 Task: For heading Use Arial with pink colour & bold.  font size for heading22,  'Change the font style of data to'Arial and font size to 14,  Change the alignment of both headline & data to Align right In the sheet  DashboardFinAnalyticsbook
Action: Mouse moved to (73, 156)
Screenshot: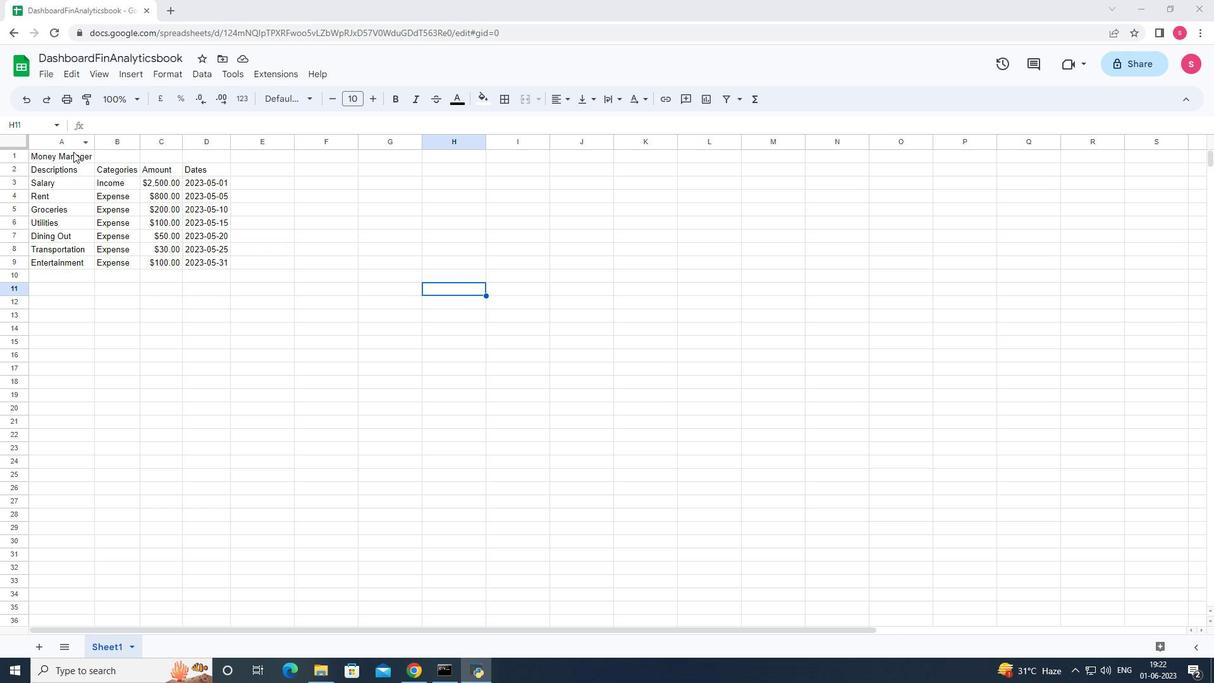 
Action: Mouse pressed left at (73, 156)
Screenshot: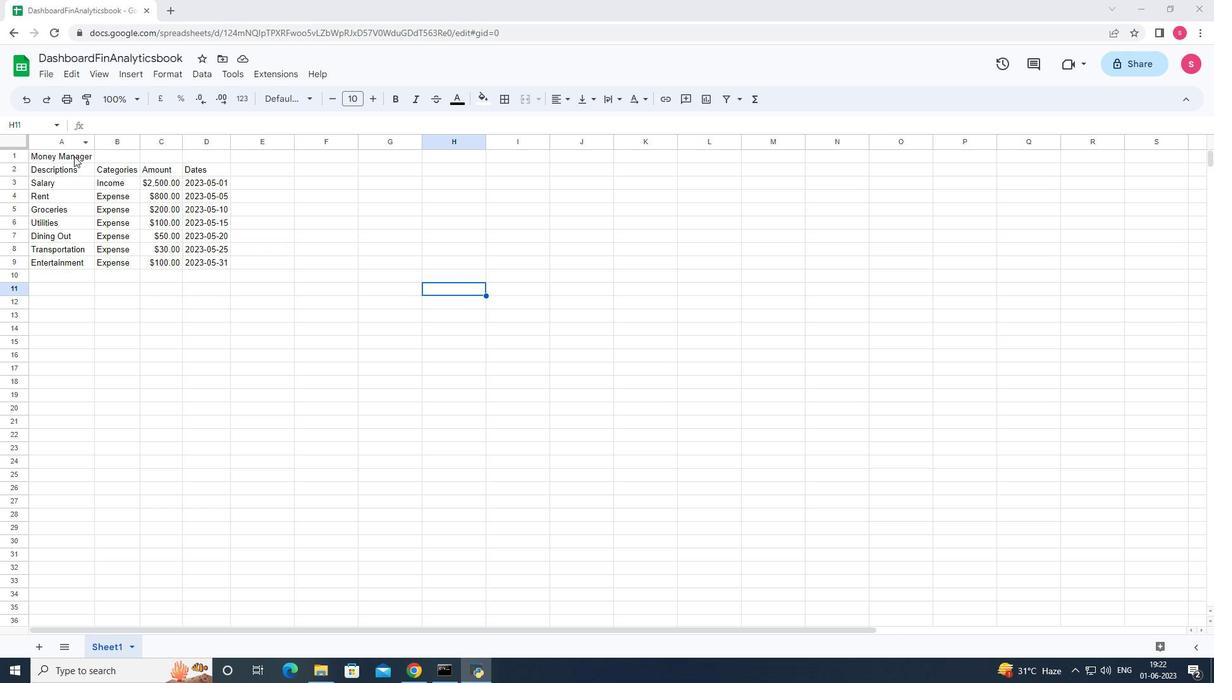 
Action: Mouse moved to (295, 96)
Screenshot: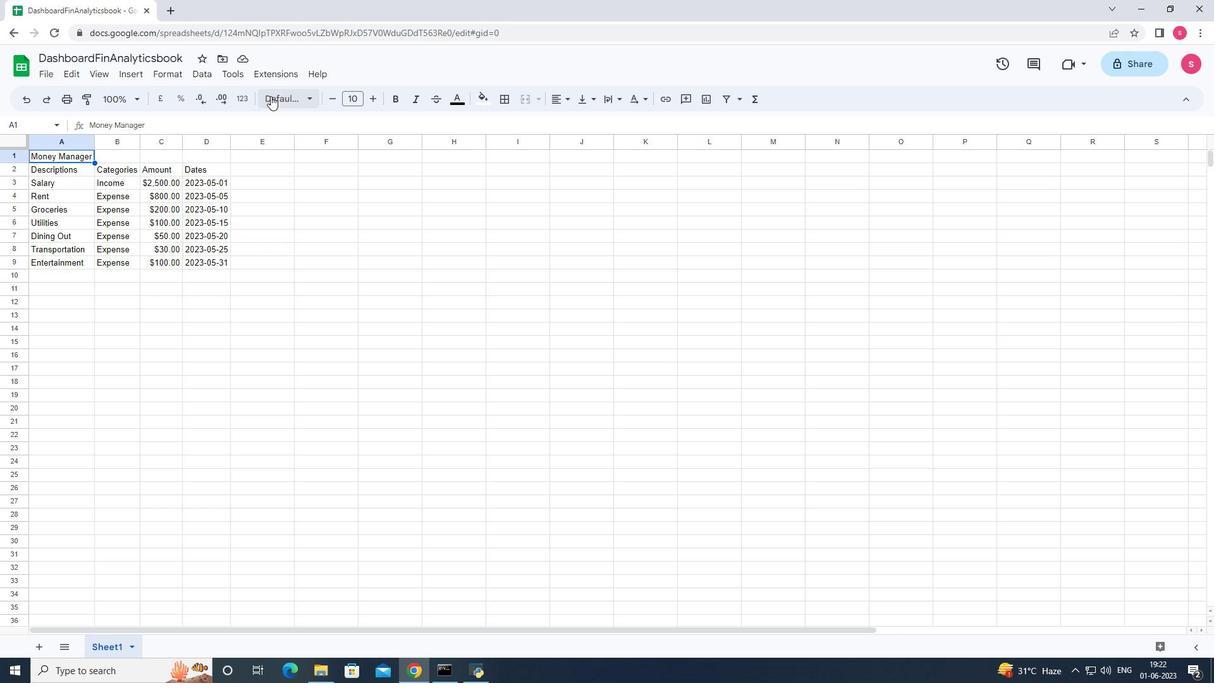
Action: Mouse pressed left at (295, 96)
Screenshot: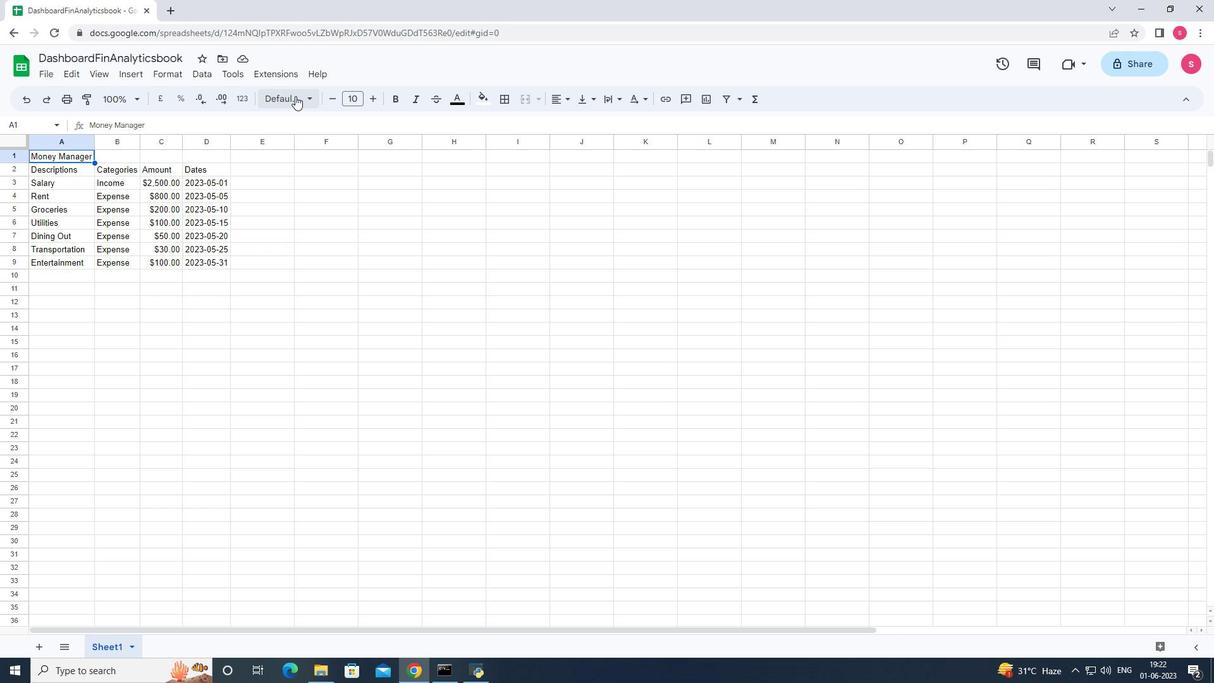 
Action: Mouse moved to (318, 366)
Screenshot: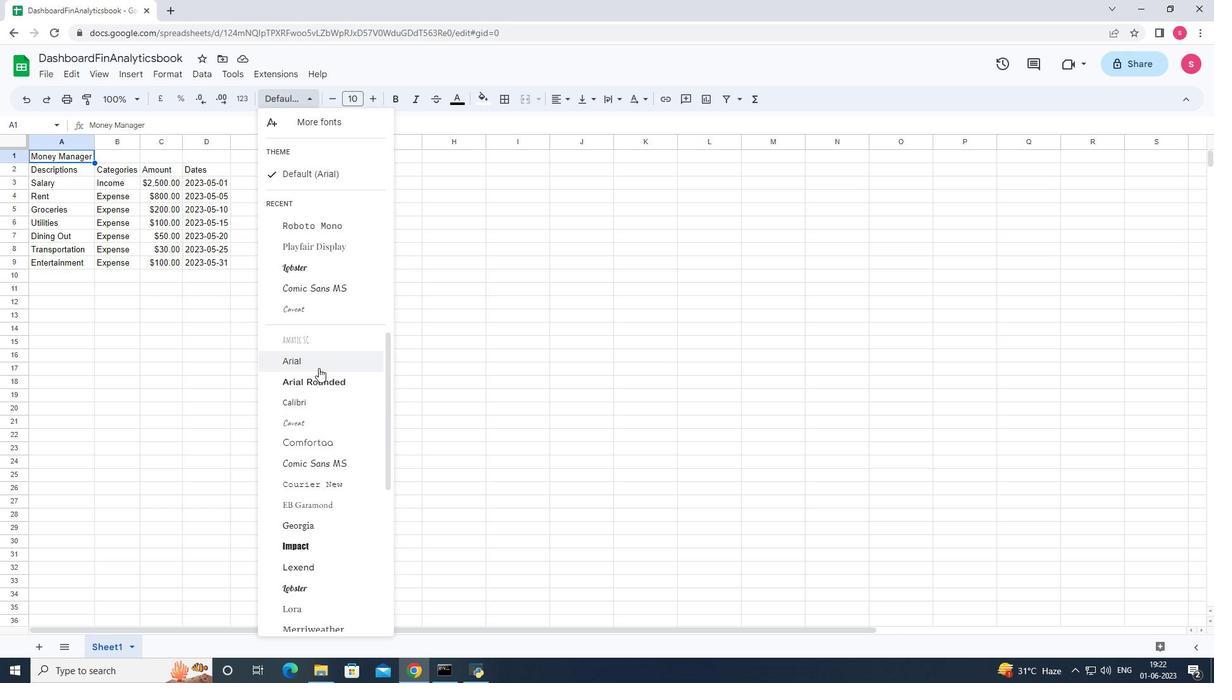 
Action: Mouse pressed left at (318, 366)
Screenshot: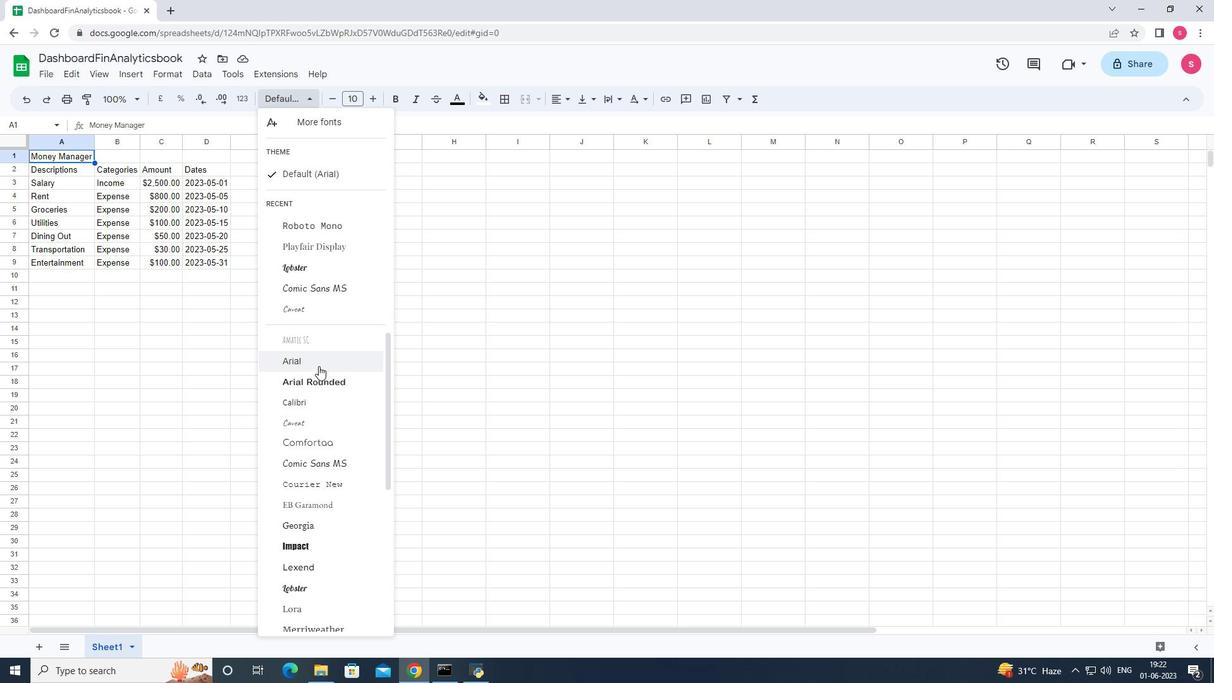 
Action: Mouse moved to (462, 104)
Screenshot: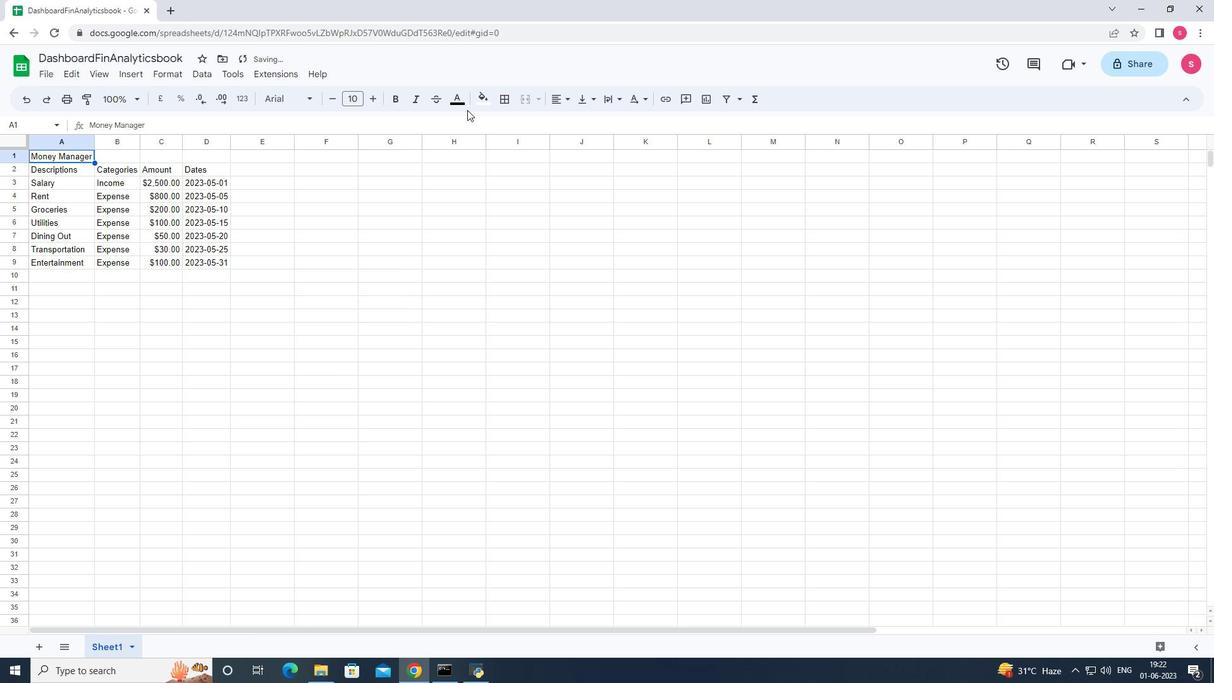 
Action: Mouse pressed left at (462, 104)
Screenshot: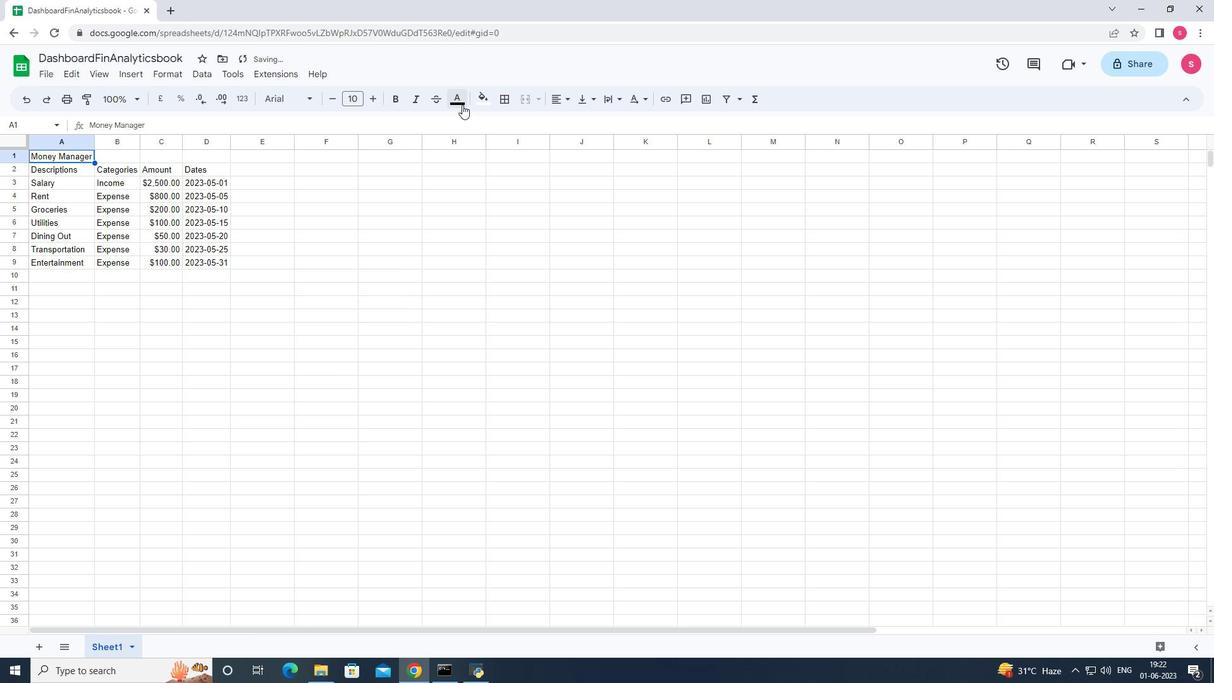 
Action: Mouse moved to (586, 161)
Screenshot: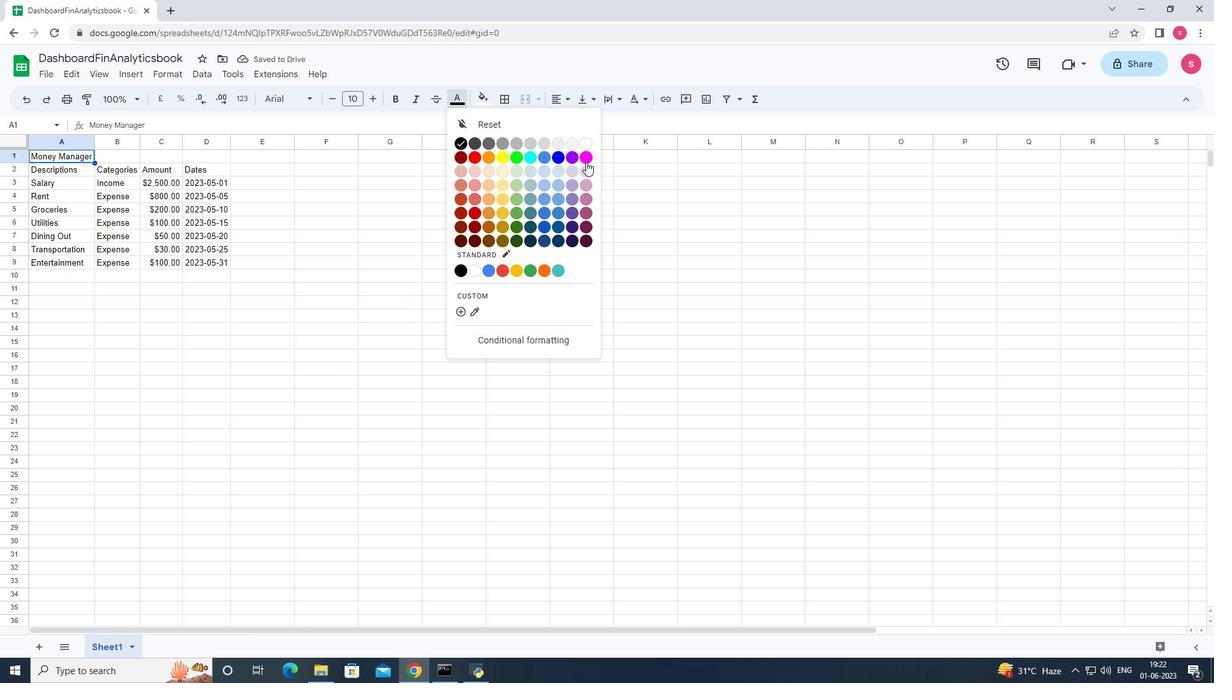 
Action: Mouse pressed left at (586, 161)
Screenshot: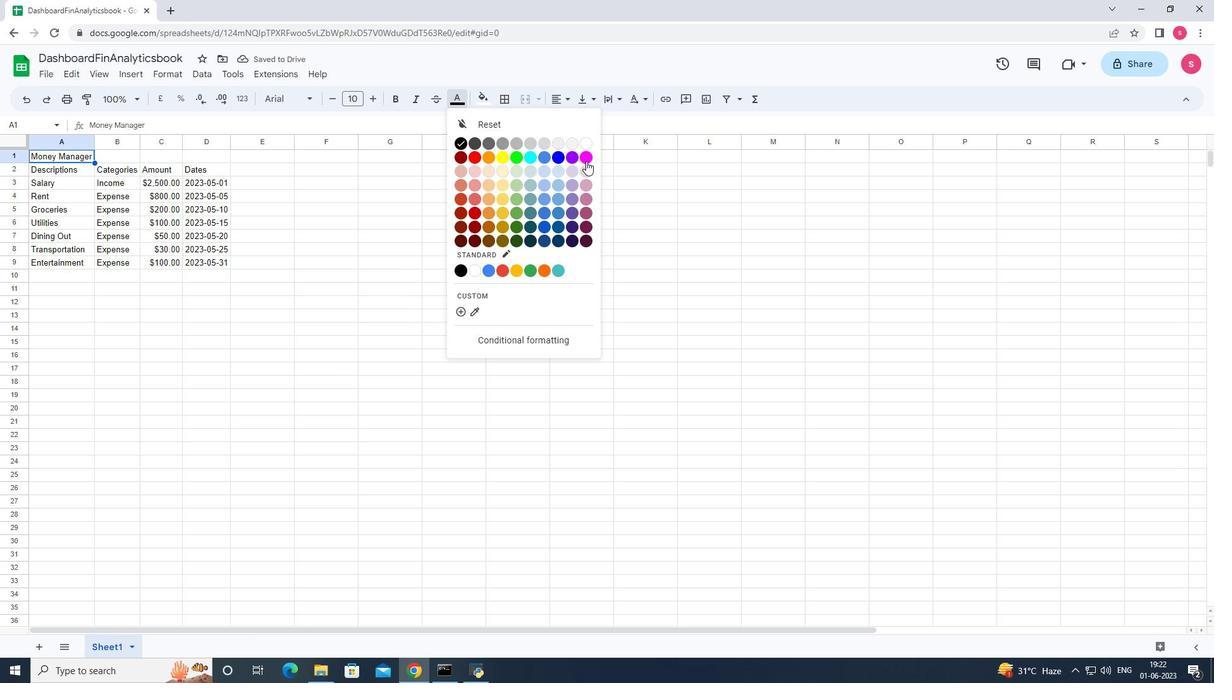 
Action: Mouse moved to (398, 103)
Screenshot: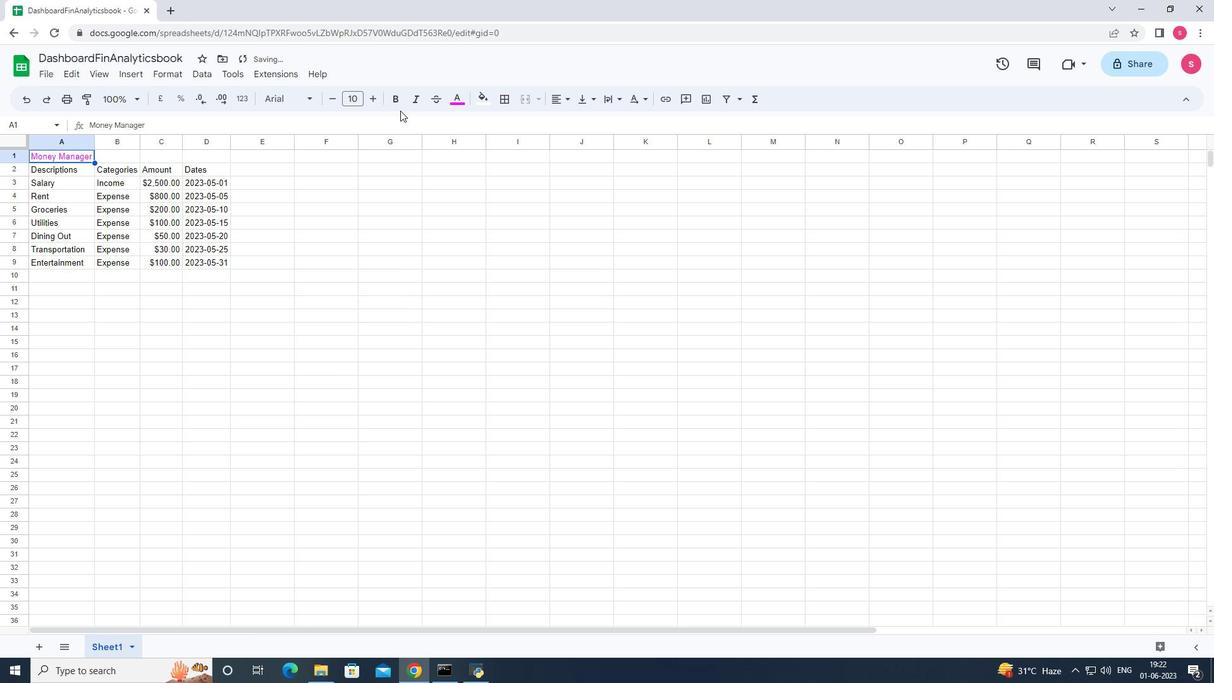 
Action: Mouse pressed left at (398, 103)
Screenshot: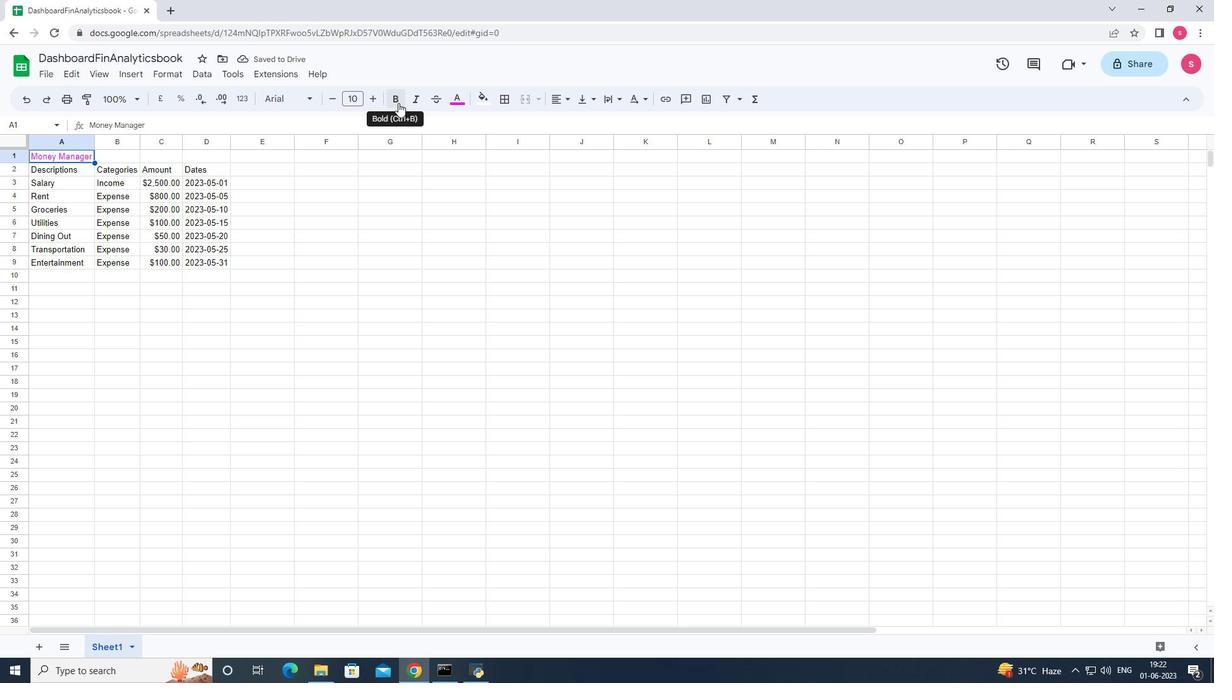 
Action: Mouse moved to (377, 104)
Screenshot: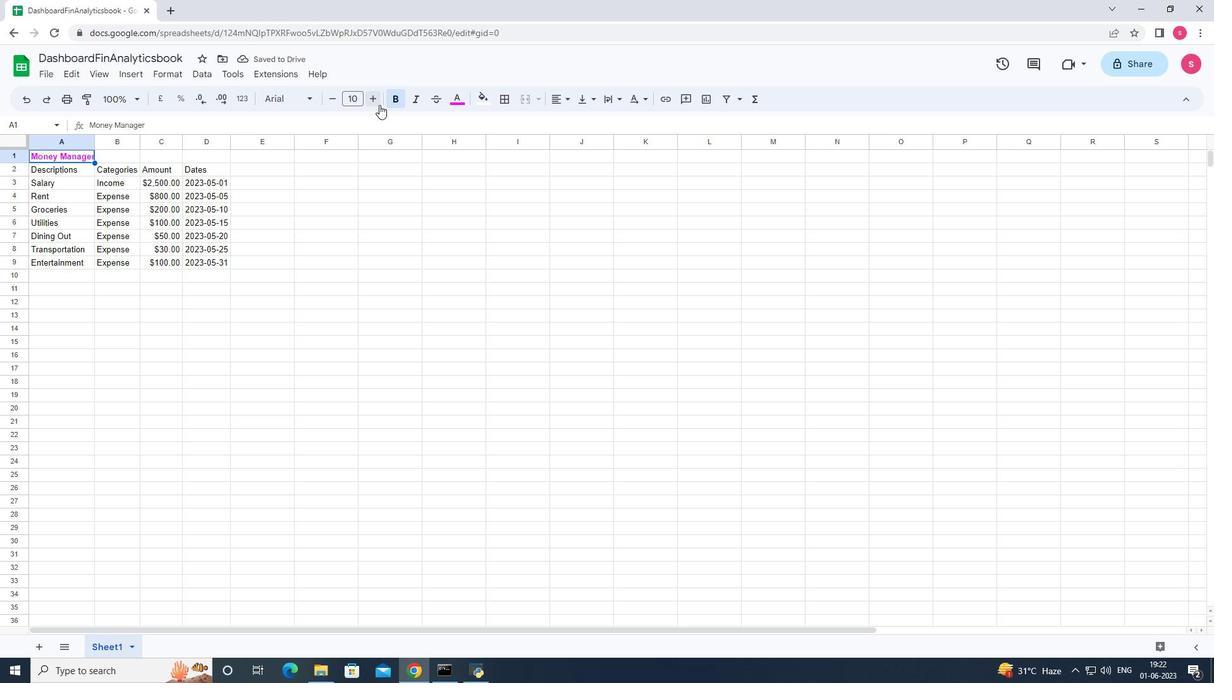 
Action: Mouse pressed left at (377, 104)
Screenshot: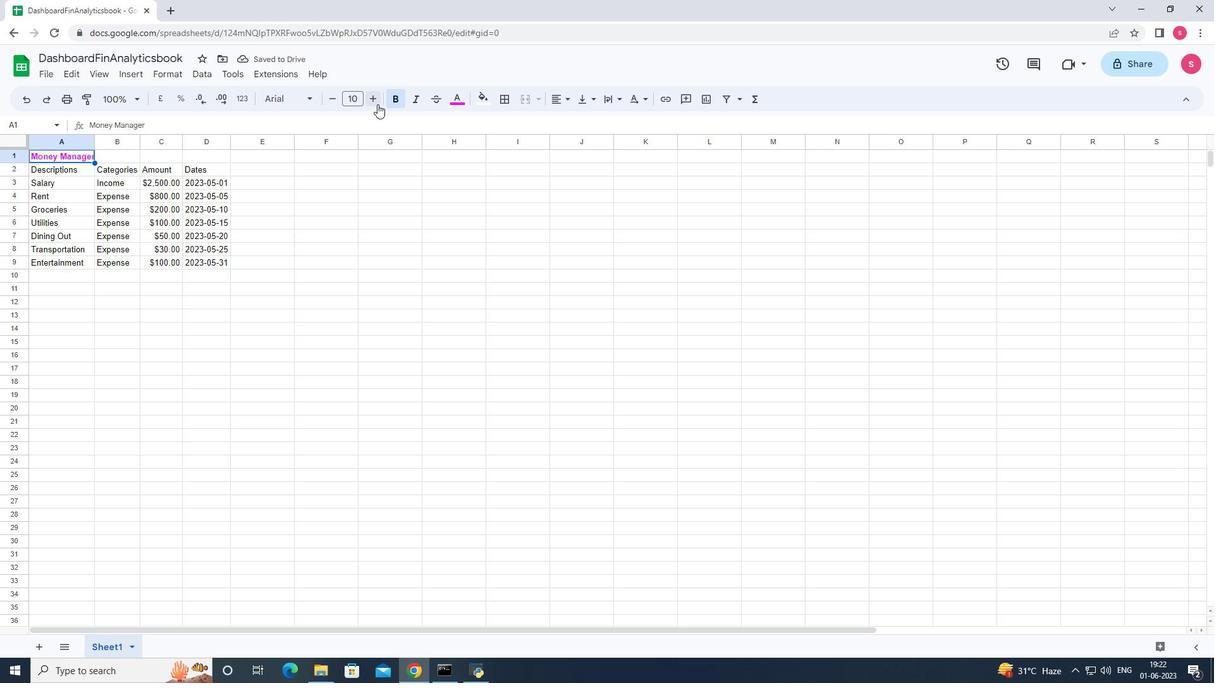 
Action: Mouse pressed left at (377, 104)
Screenshot: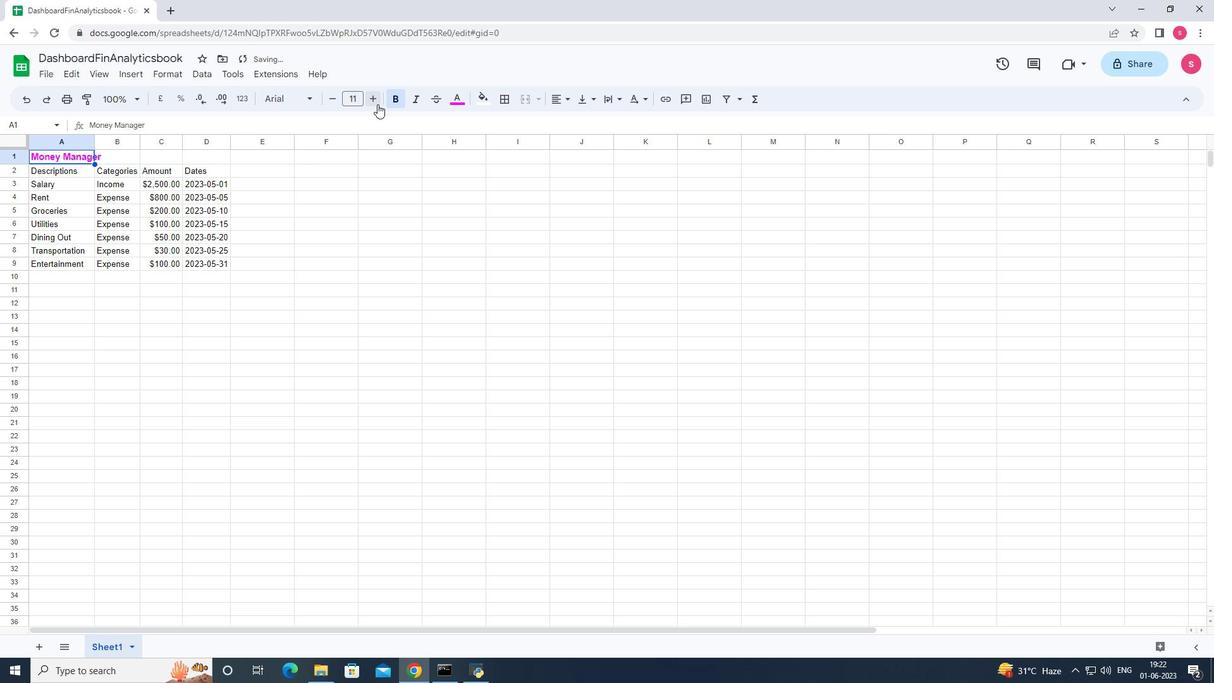 
Action: Mouse pressed left at (377, 104)
Screenshot: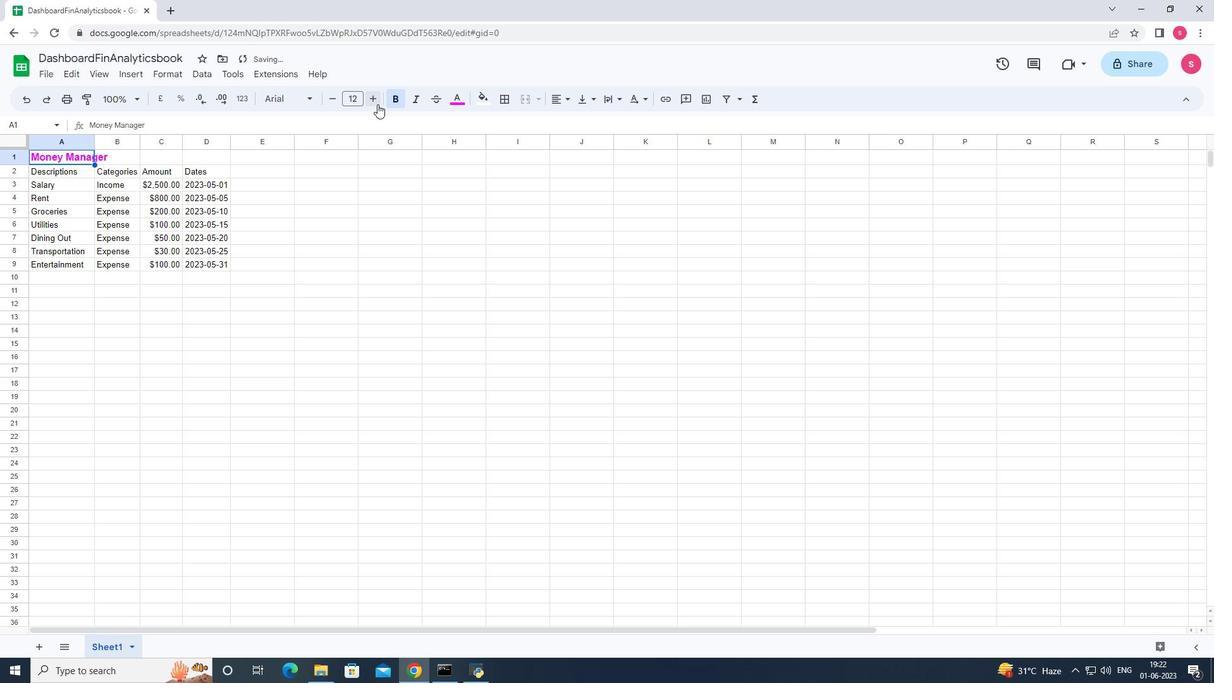 
Action: Mouse pressed left at (377, 104)
Screenshot: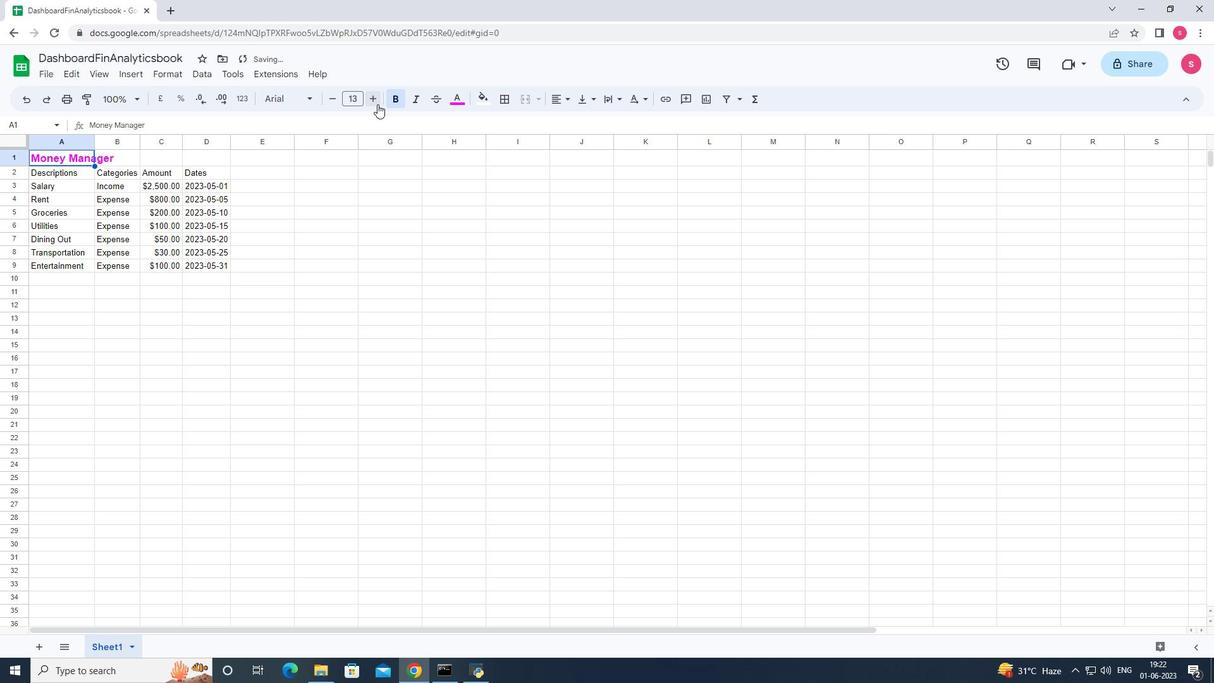 
Action: Mouse pressed left at (377, 104)
Screenshot: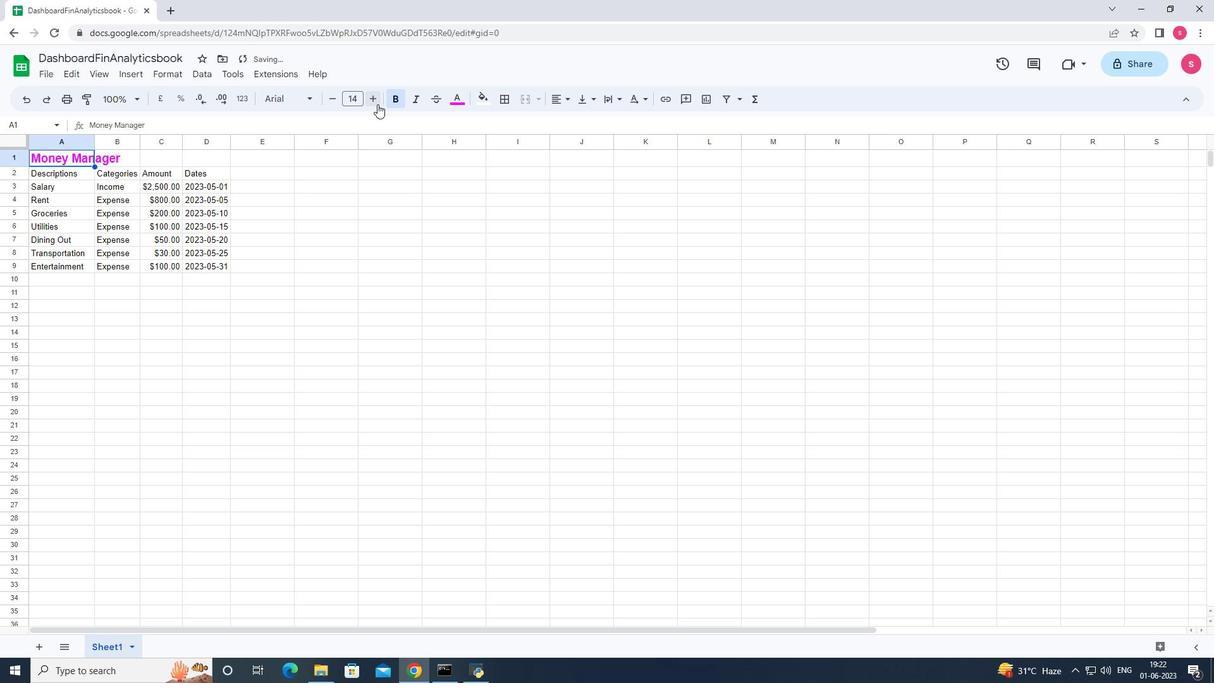 
Action: Mouse pressed left at (377, 104)
Screenshot: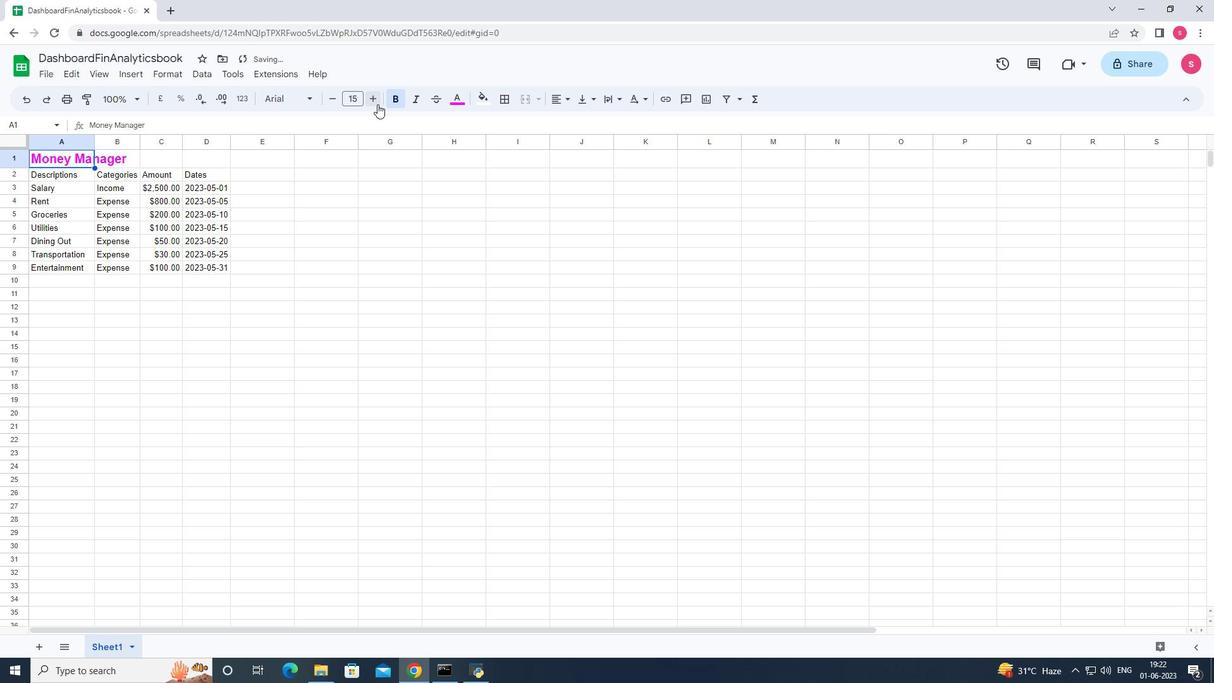 
Action: Mouse pressed left at (377, 104)
Screenshot: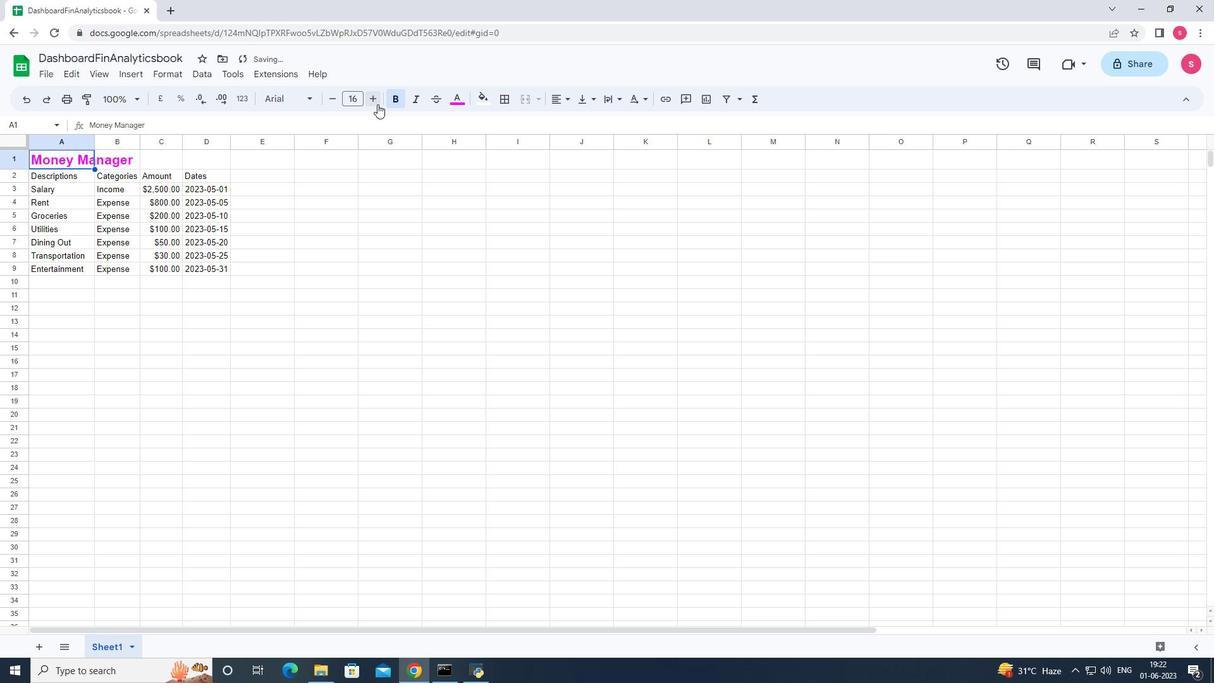 
Action: Mouse pressed left at (377, 104)
Screenshot: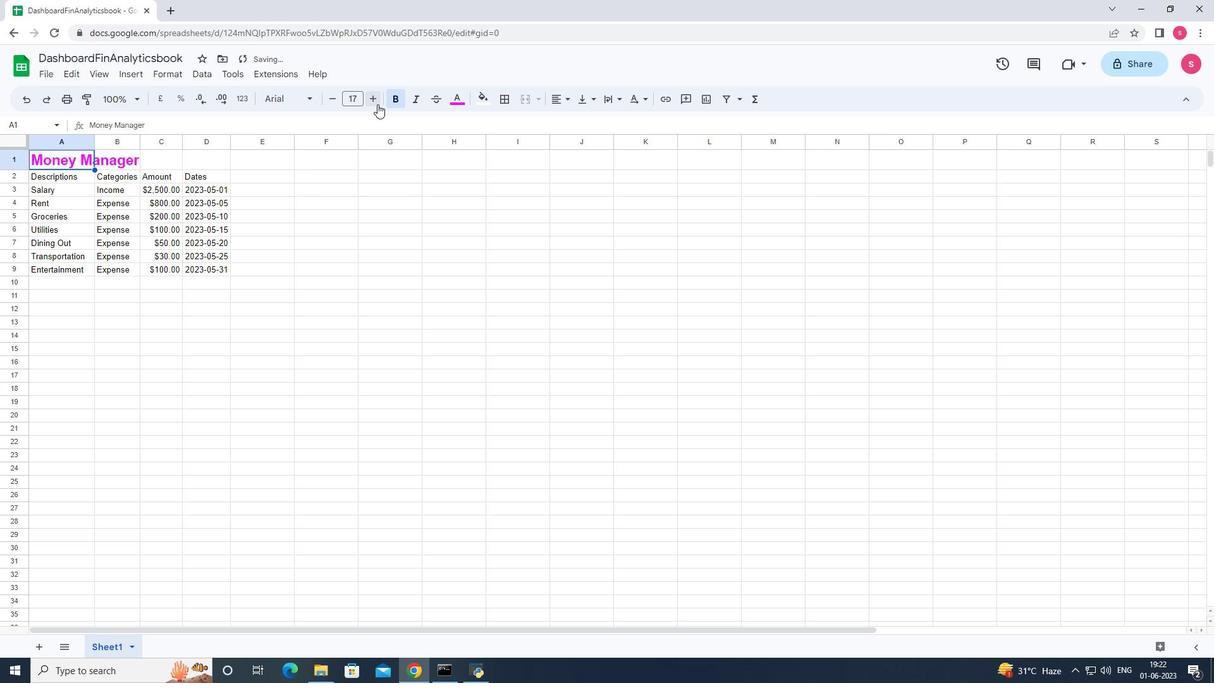 
Action: Mouse pressed left at (377, 104)
Screenshot: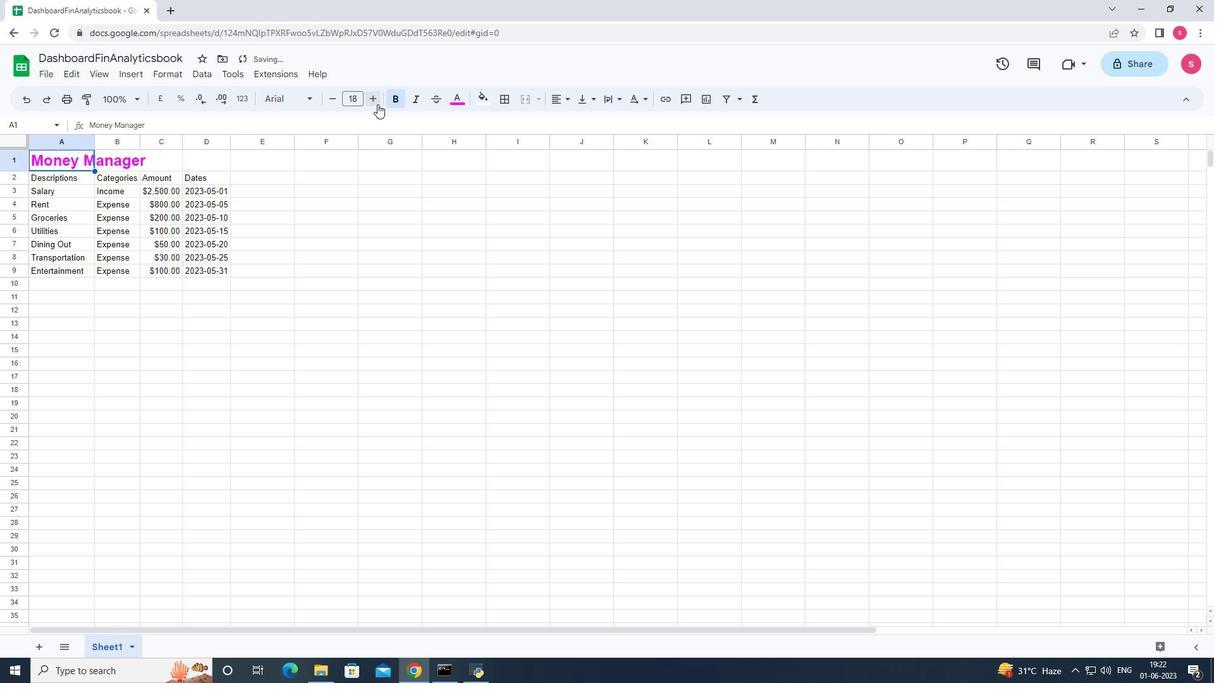 
Action: Mouse pressed left at (377, 104)
Screenshot: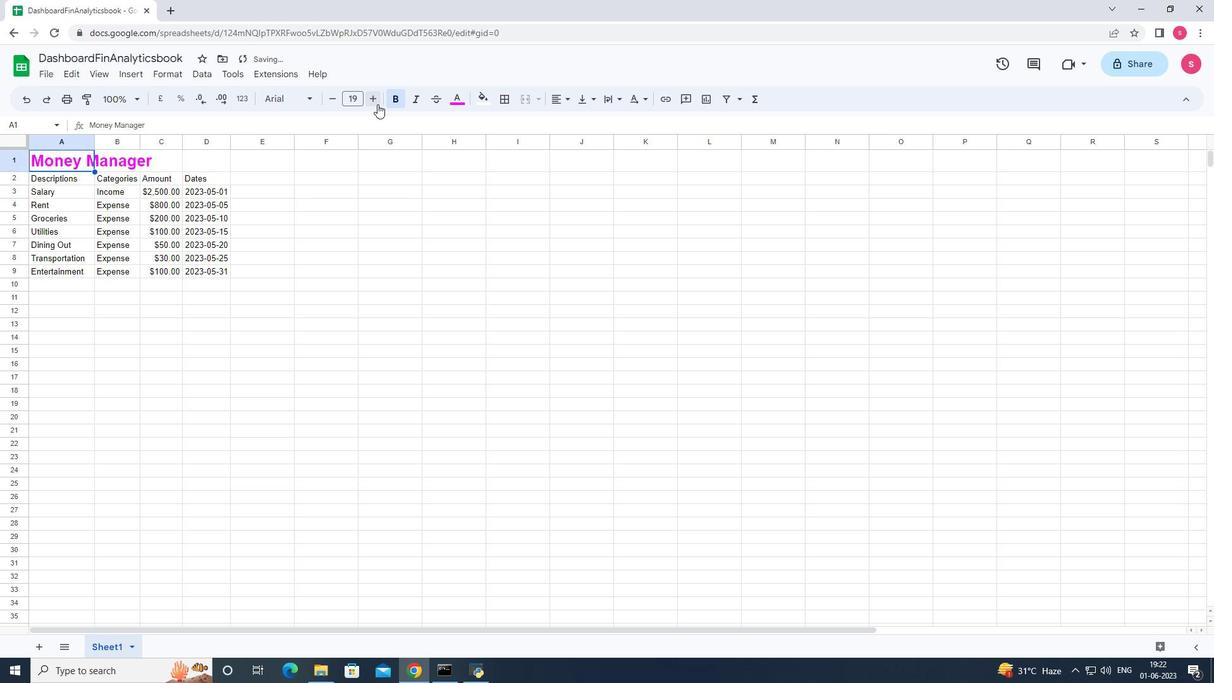 
Action: Mouse pressed left at (377, 104)
Screenshot: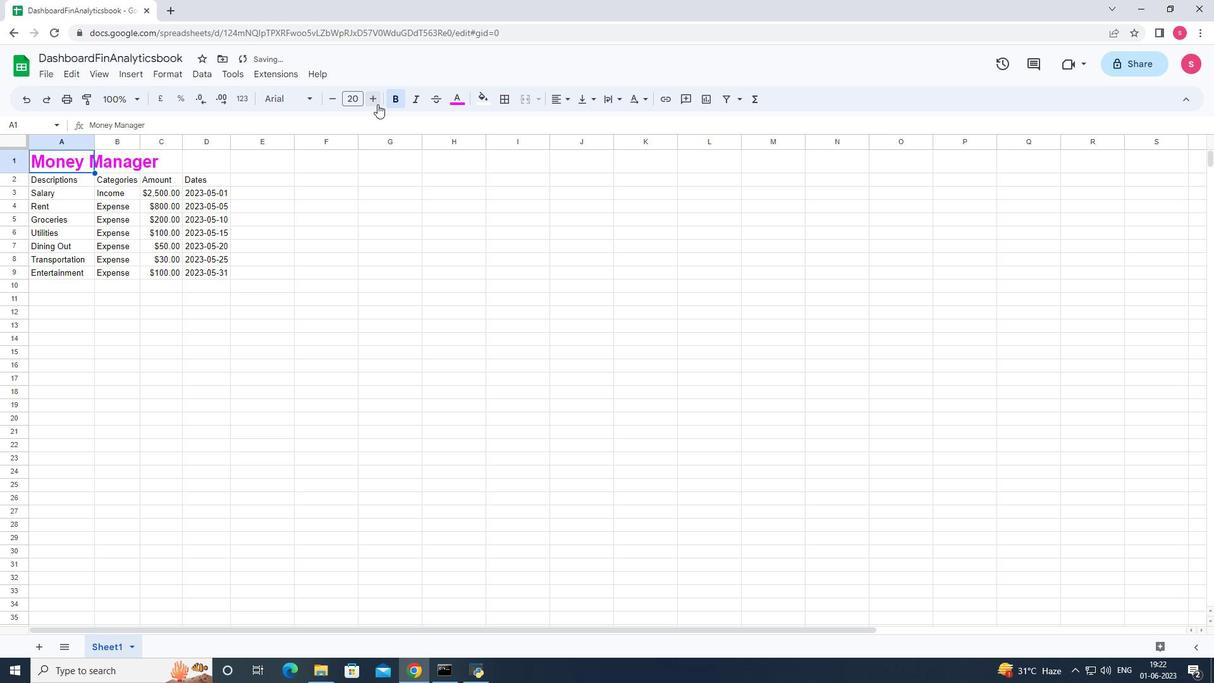 
Action: Mouse pressed left at (377, 104)
Screenshot: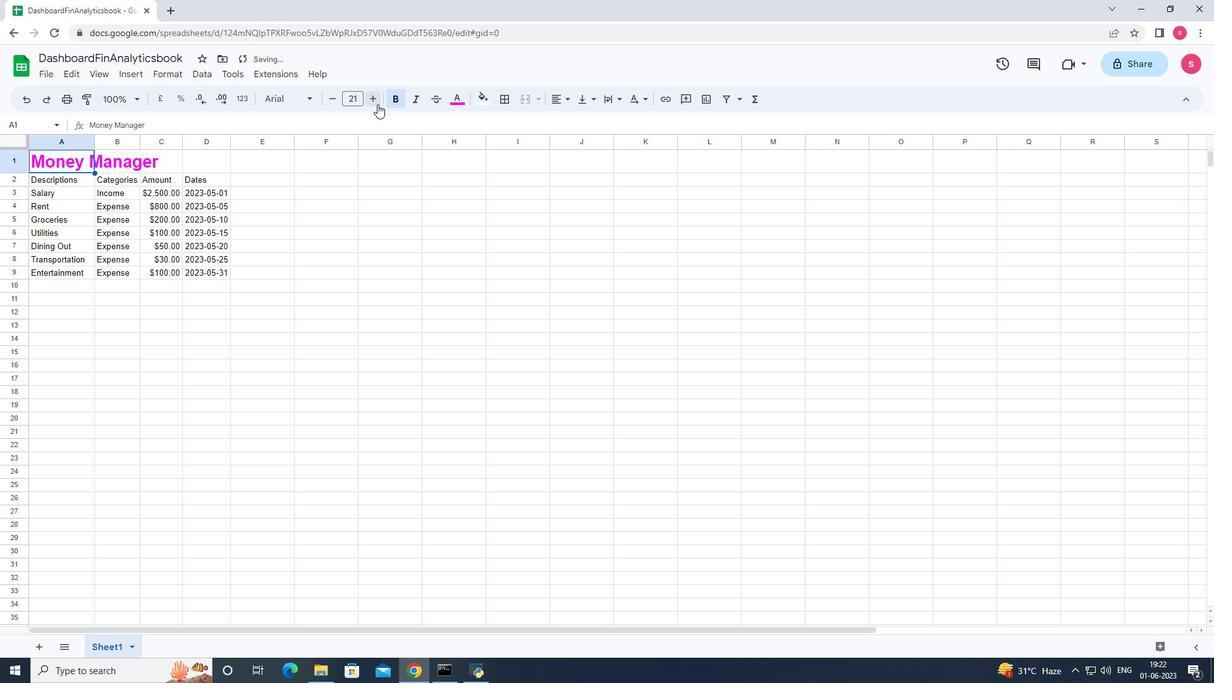 
Action: Mouse moved to (435, 306)
Screenshot: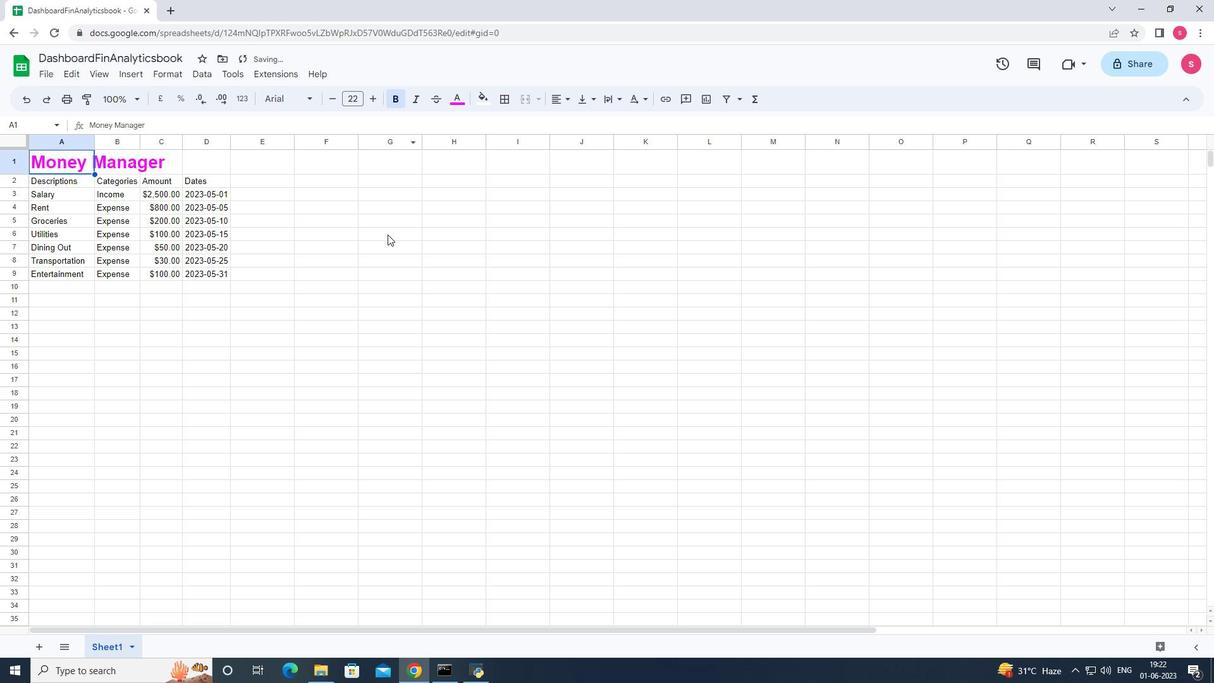 
Action: Mouse pressed left at (435, 306)
Screenshot: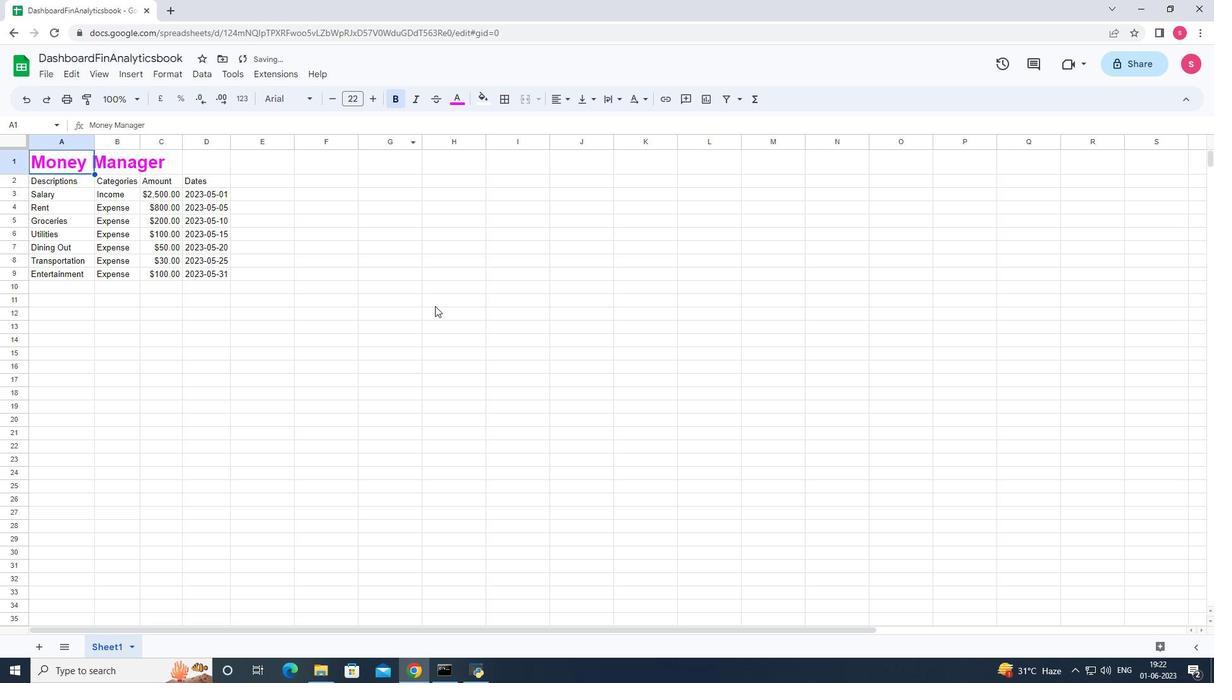 
Action: Mouse moved to (48, 177)
Screenshot: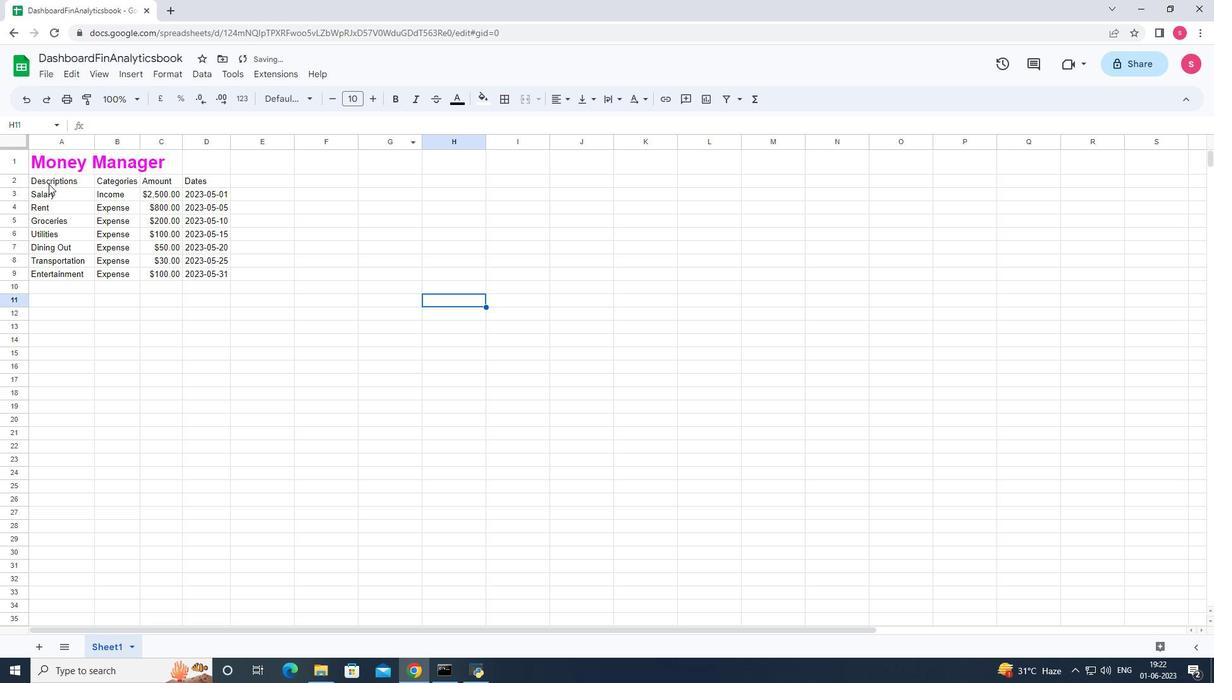 
Action: Mouse pressed left at (48, 177)
Screenshot: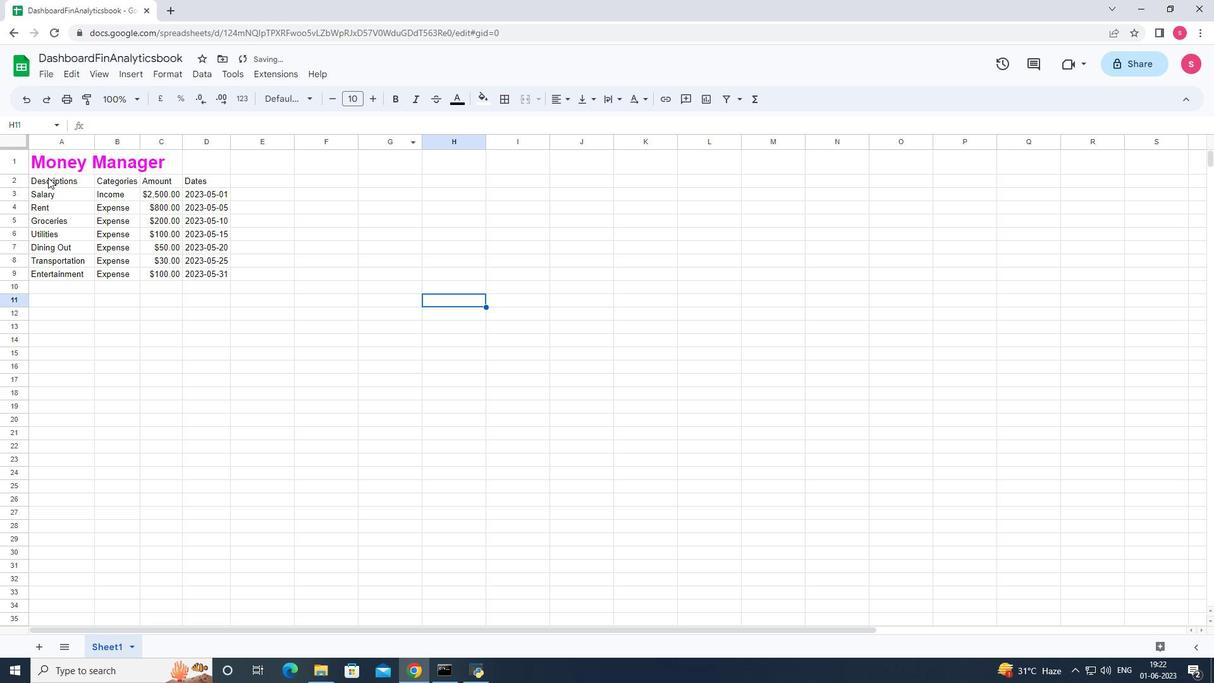 
Action: Mouse moved to (277, 92)
Screenshot: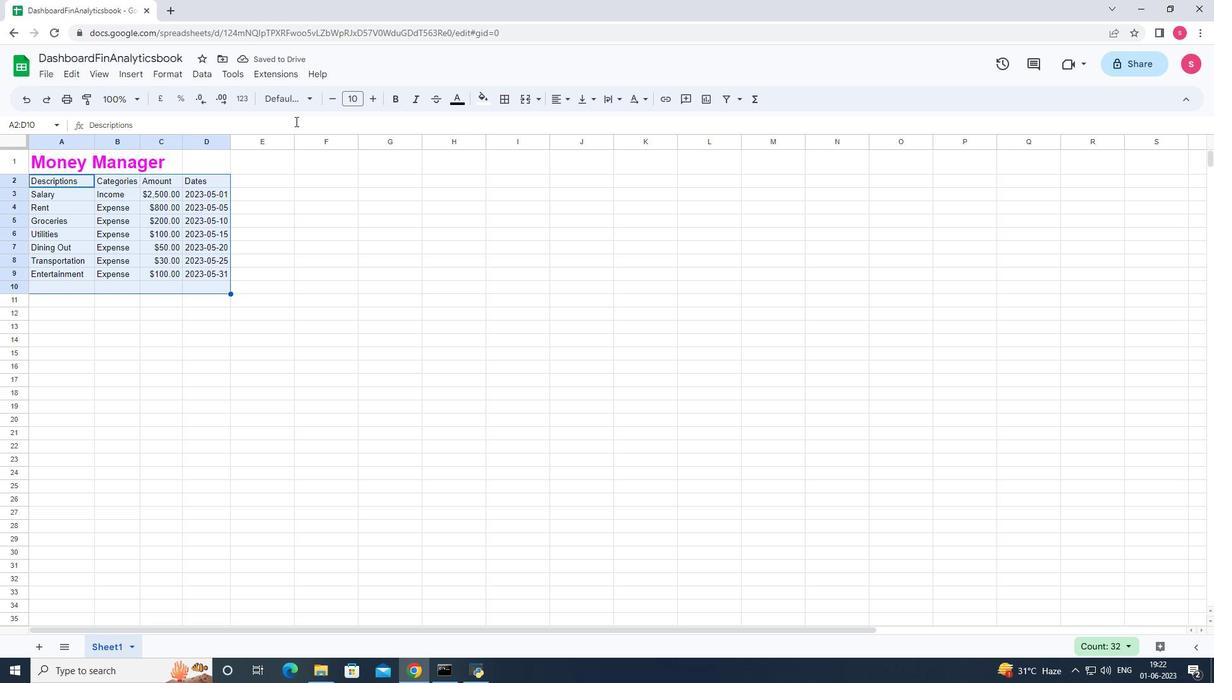 
Action: Mouse pressed left at (277, 92)
Screenshot: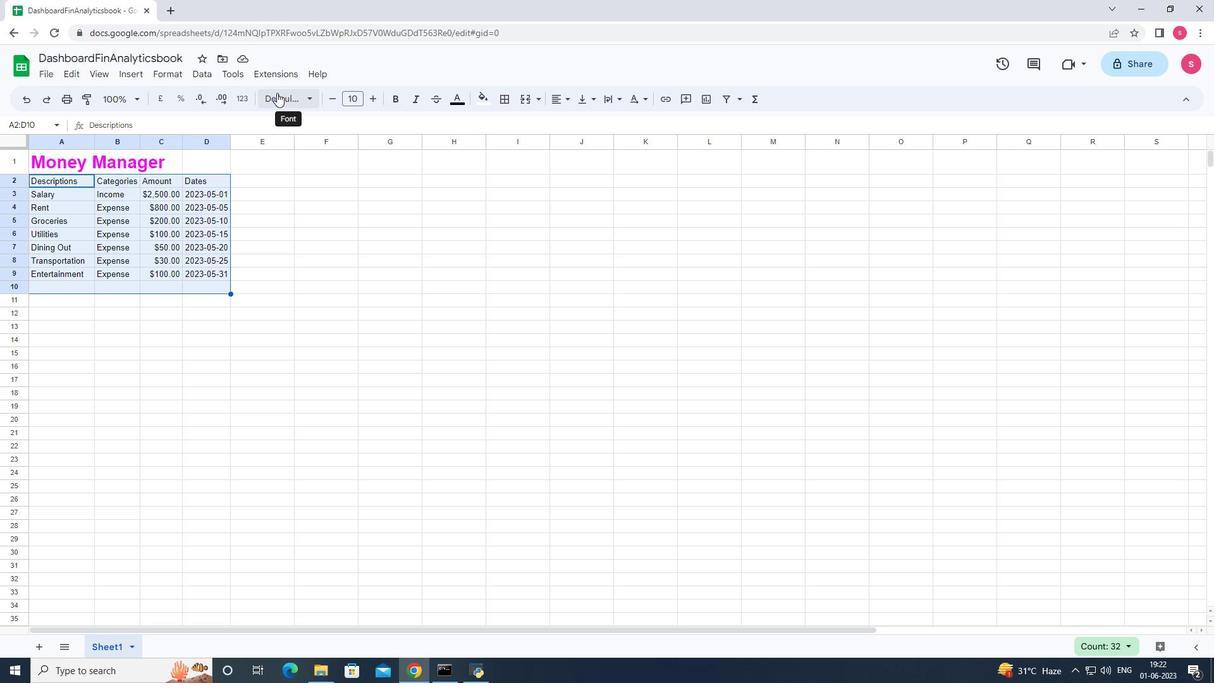 
Action: Mouse moved to (335, 363)
Screenshot: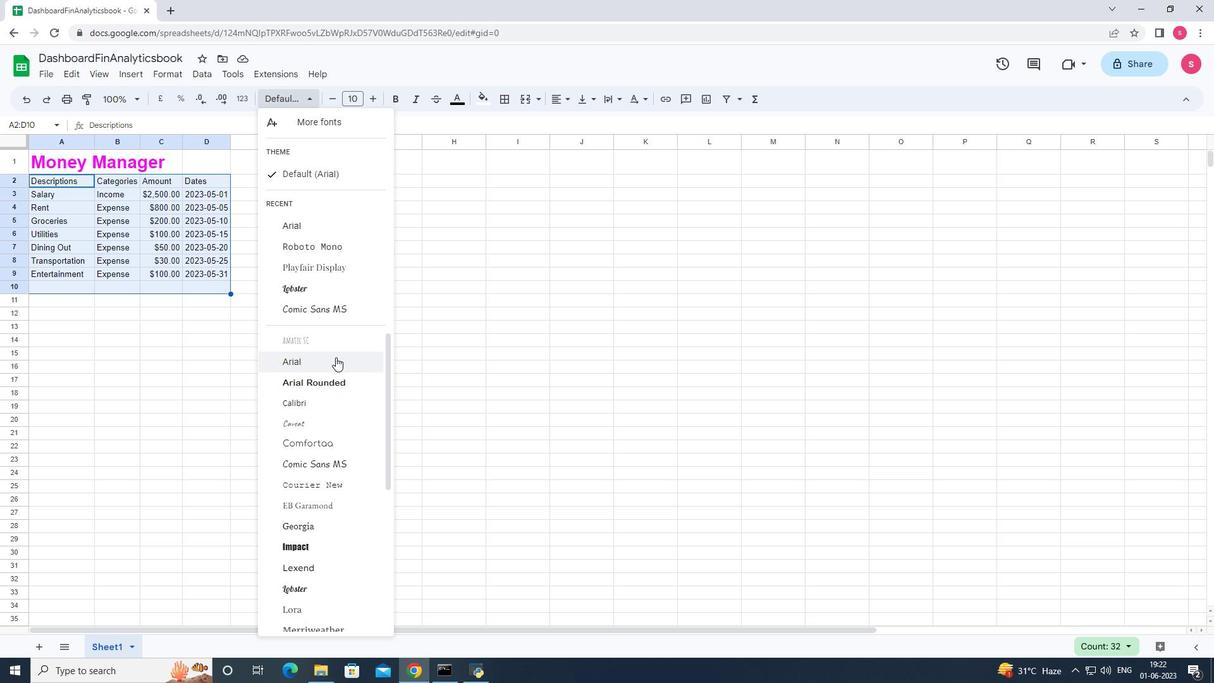 
Action: Mouse pressed left at (335, 363)
Screenshot: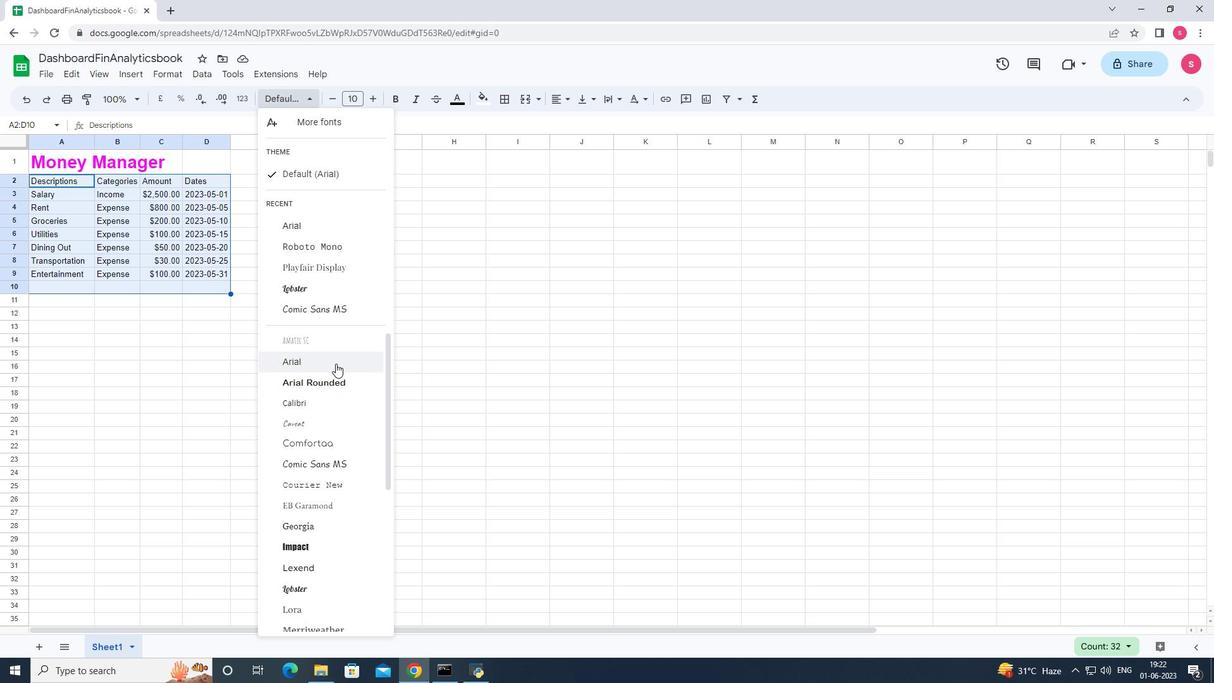 
Action: Mouse moved to (368, 104)
Screenshot: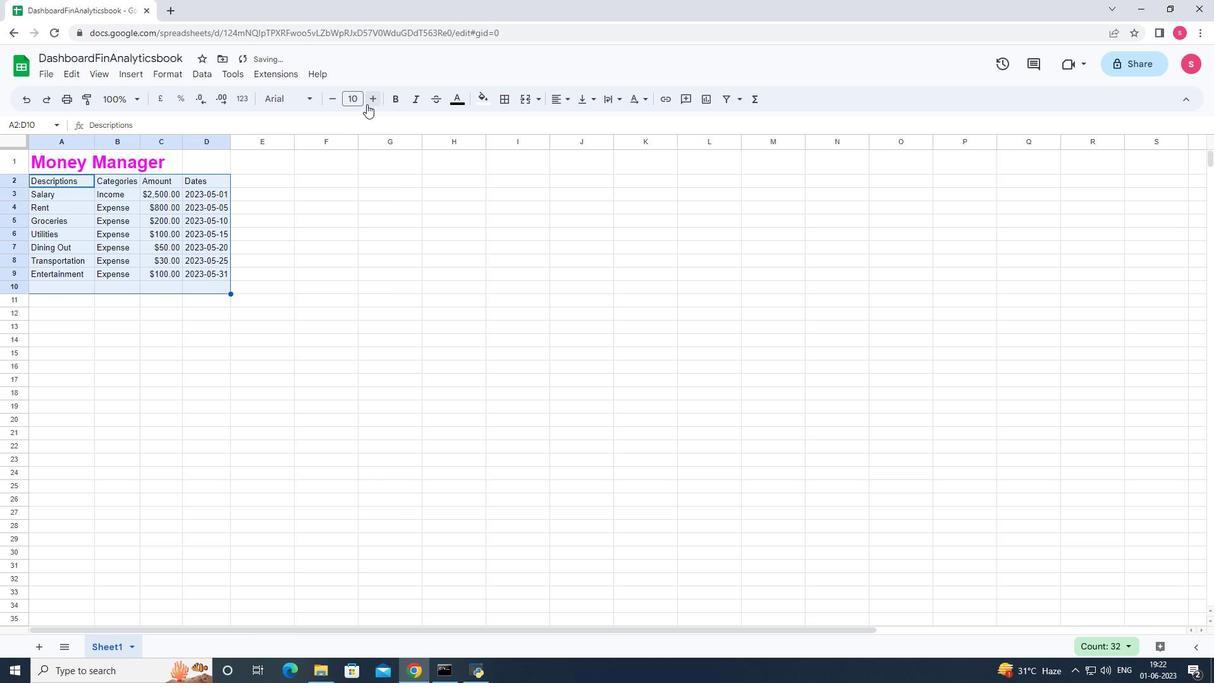 
Action: Mouse pressed left at (368, 104)
Screenshot: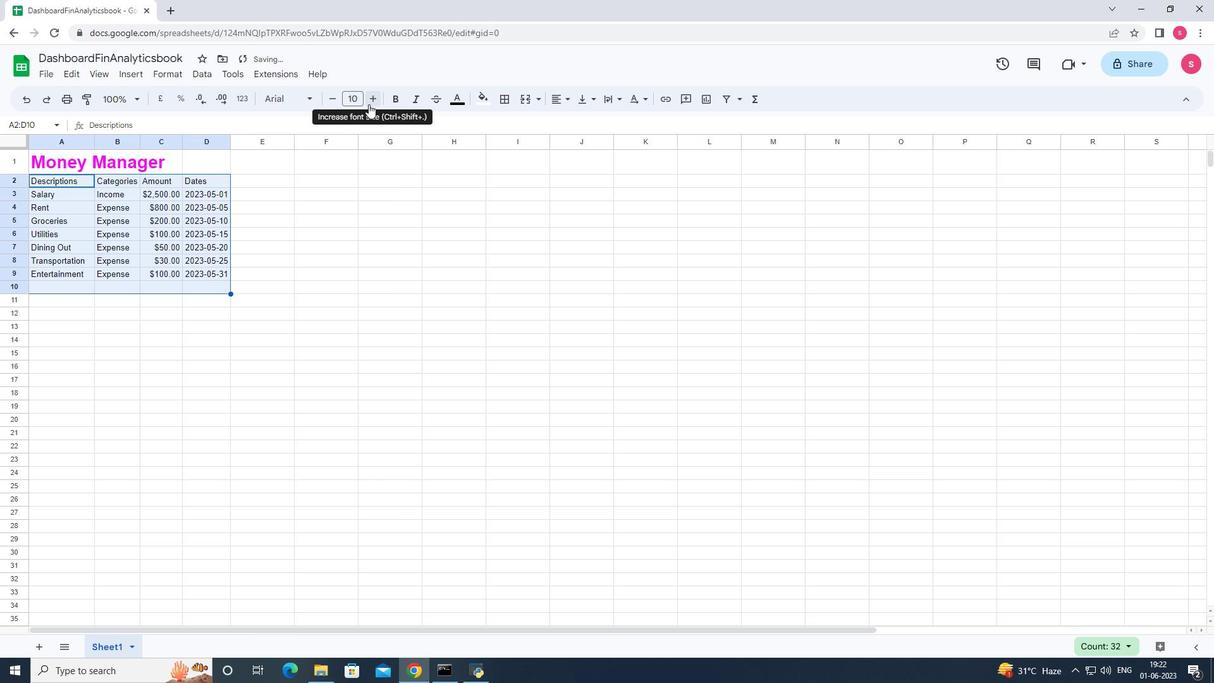 
Action: Mouse pressed left at (368, 104)
Screenshot: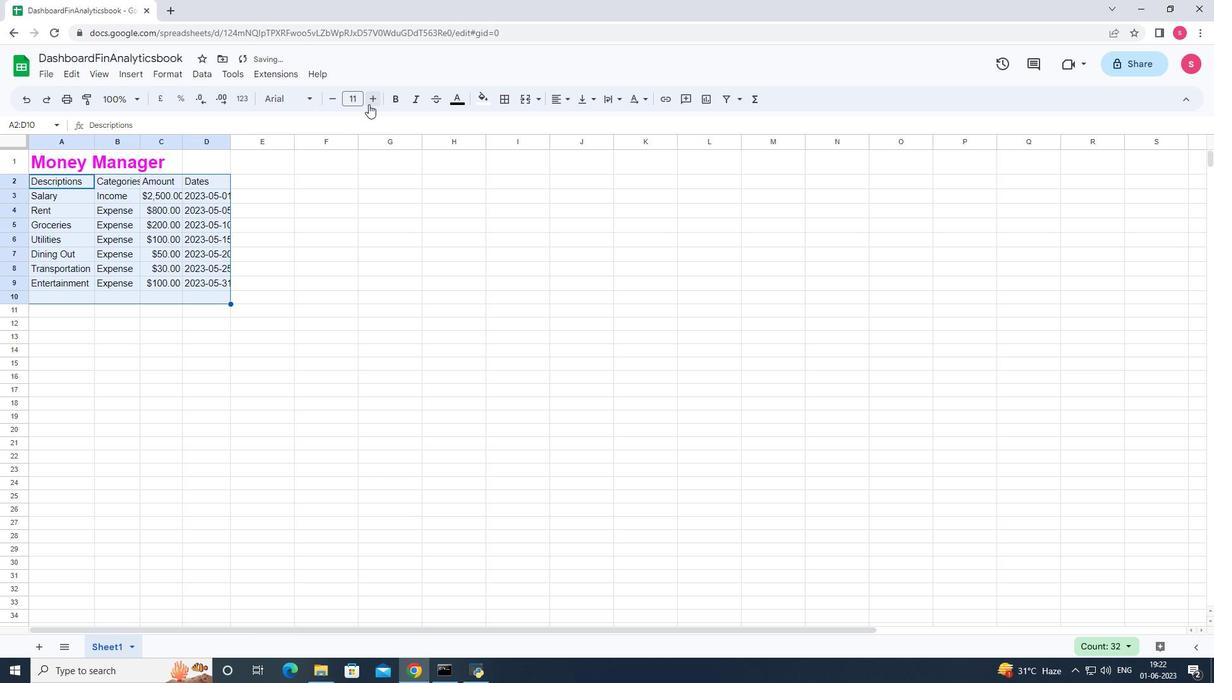 
Action: Mouse pressed left at (368, 104)
Screenshot: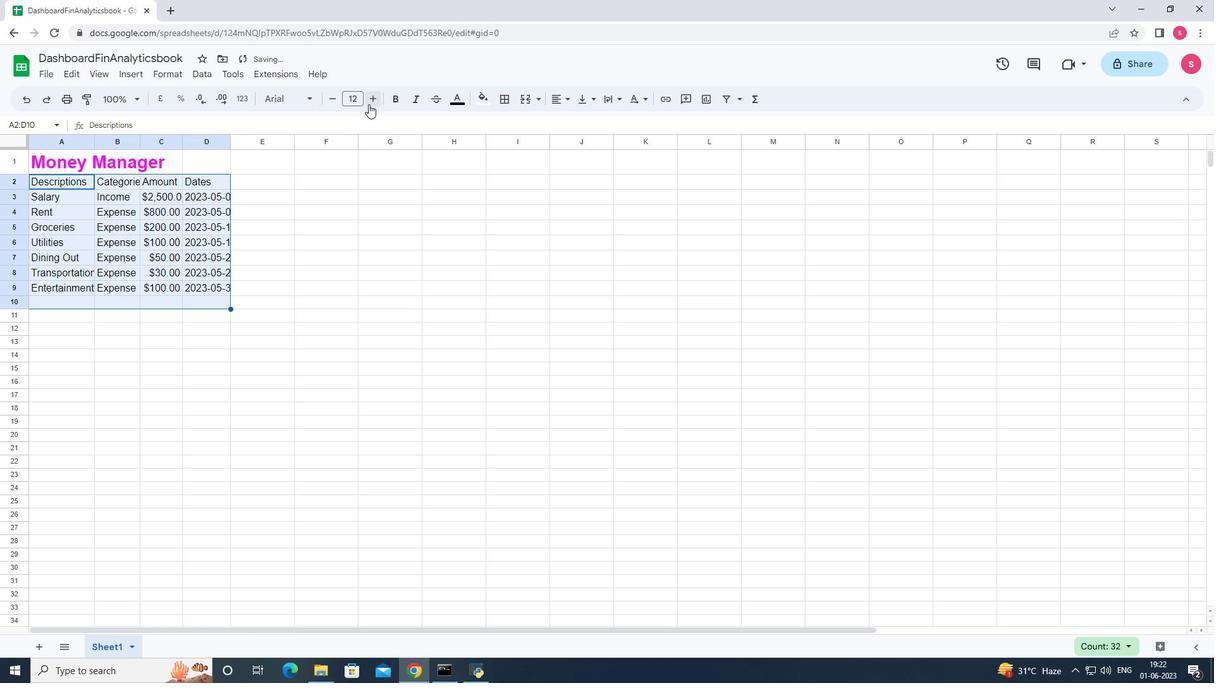 
Action: Mouse pressed left at (368, 104)
Screenshot: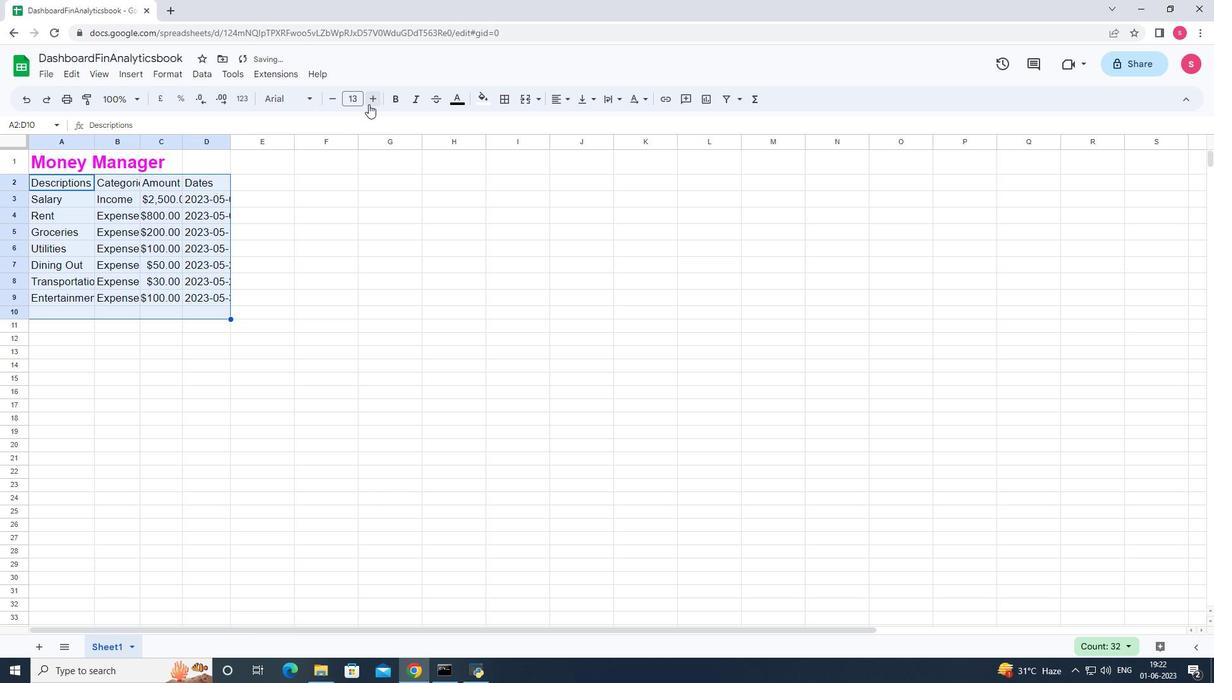 
Action: Mouse moved to (449, 272)
Screenshot: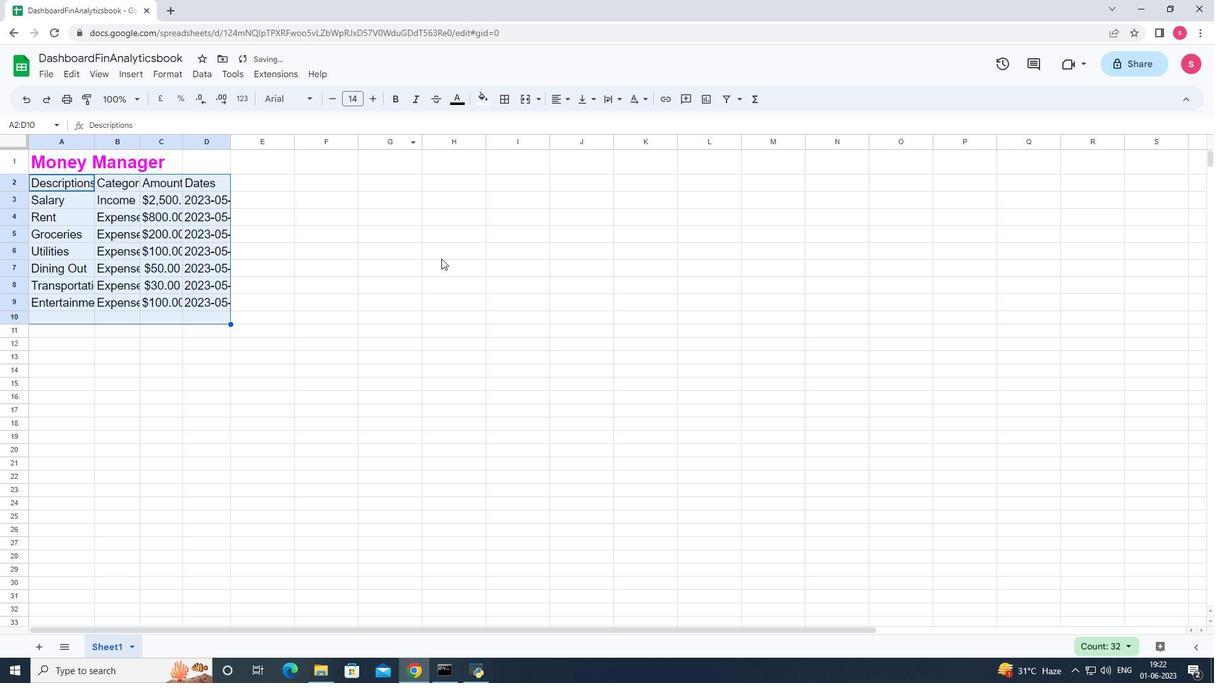 
Action: Mouse pressed left at (449, 272)
Screenshot: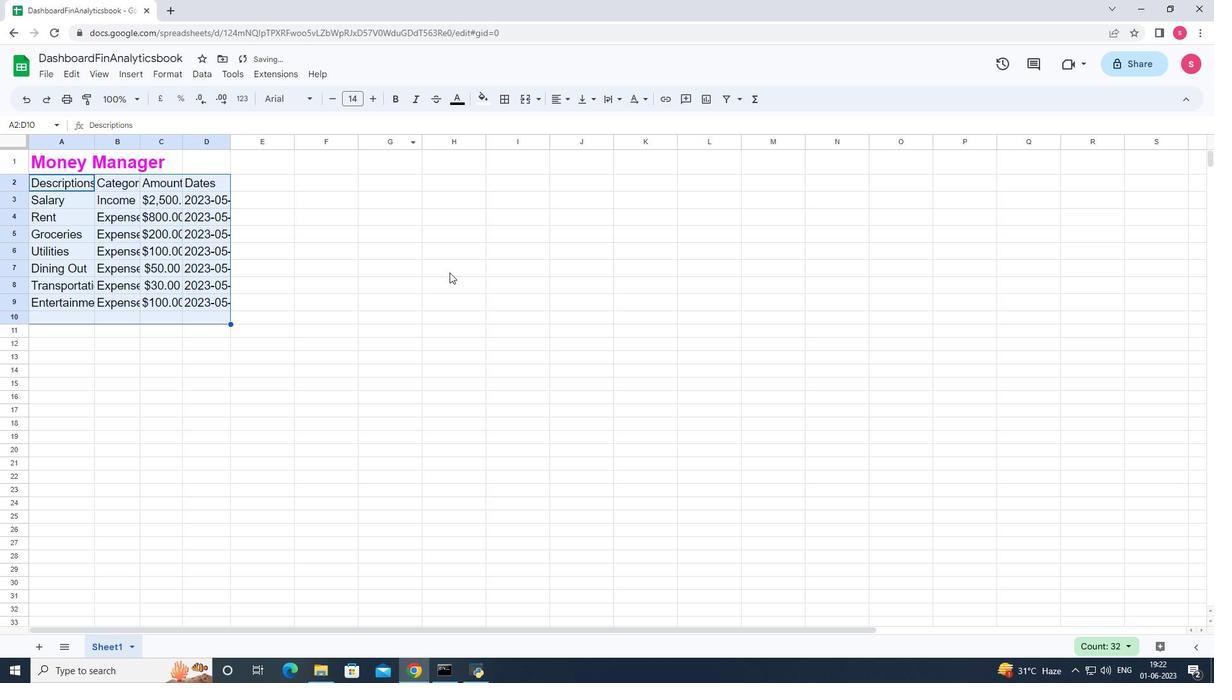 
Action: Mouse moved to (54, 155)
Screenshot: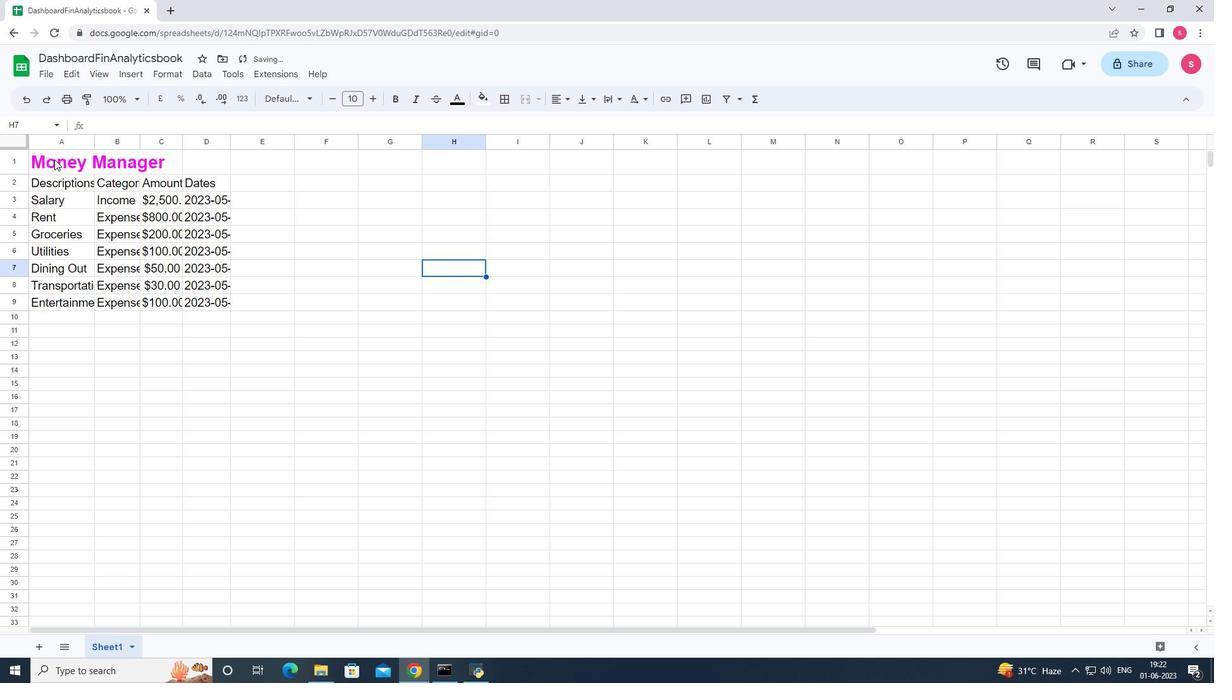 
Action: Mouse pressed left at (54, 155)
Screenshot: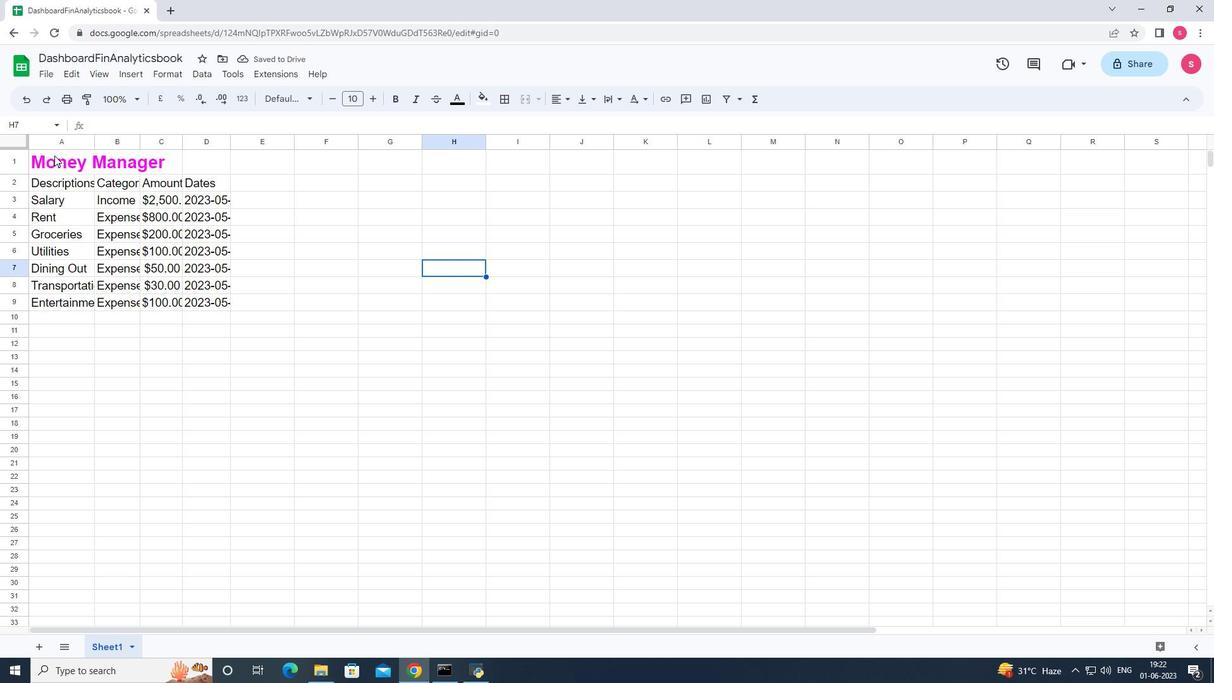 
Action: Mouse moved to (555, 104)
Screenshot: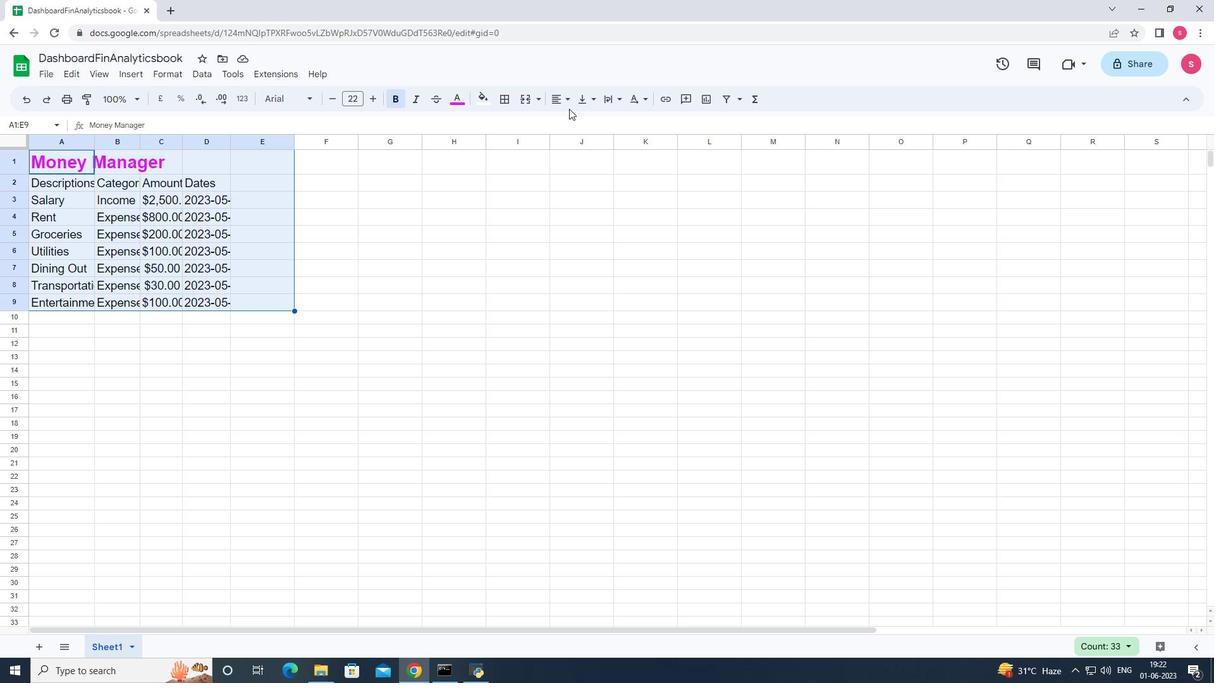 
Action: Mouse pressed left at (555, 104)
Screenshot: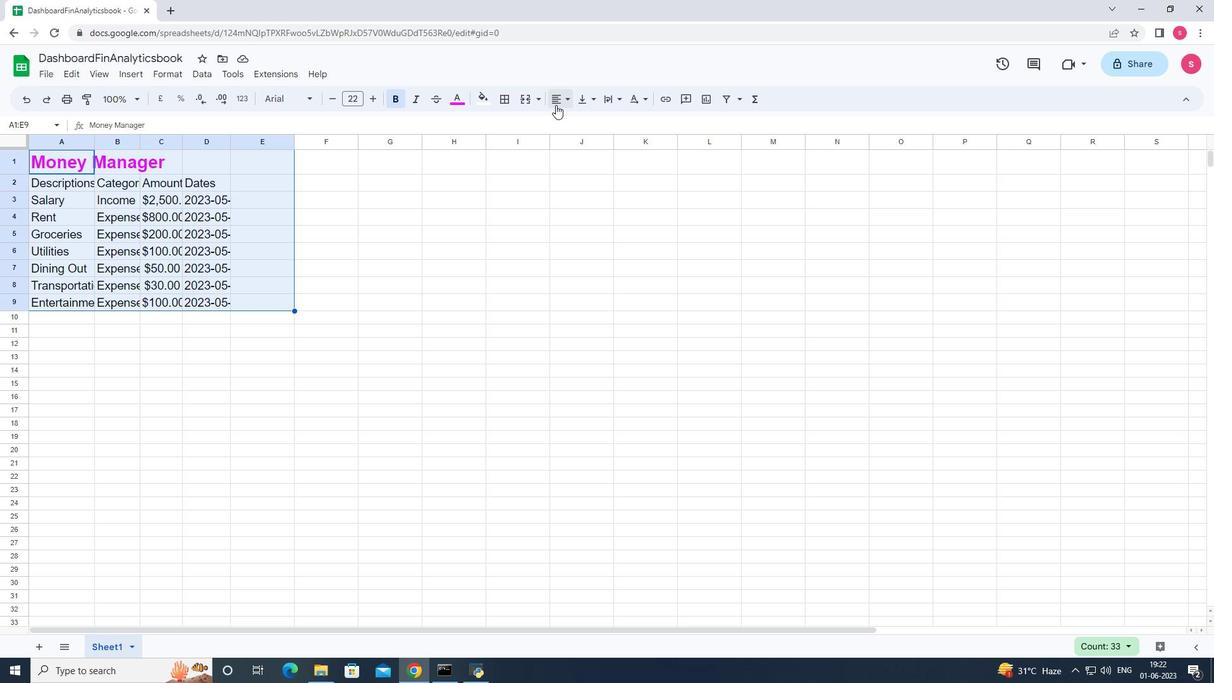 
Action: Mouse moved to (597, 125)
Screenshot: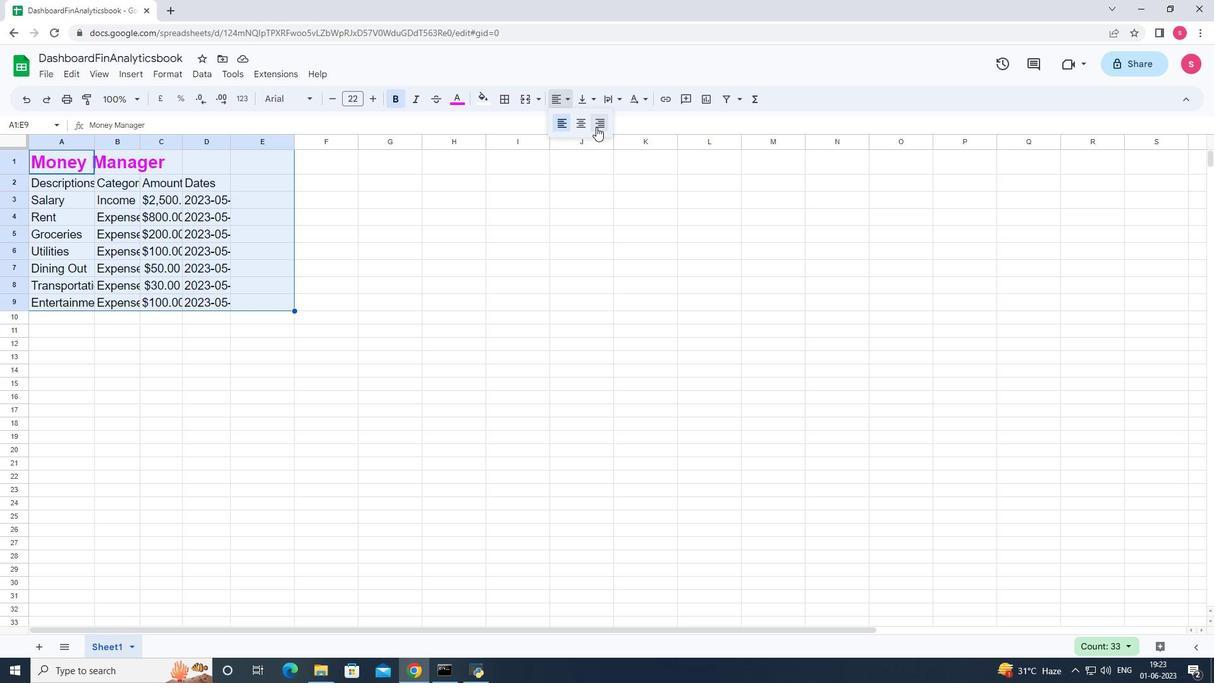 
Action: Mouse pressed left at (597, 125)
Screenshot: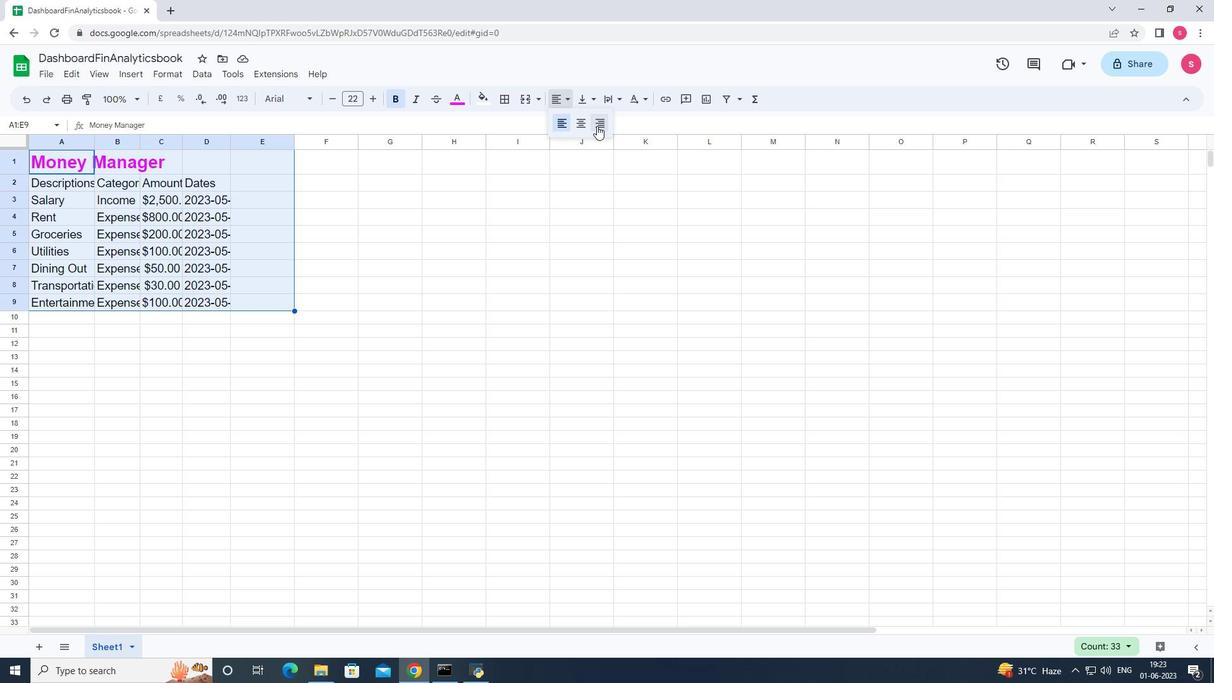 
Action: Mouse moved to (602, 280)
Screenshot: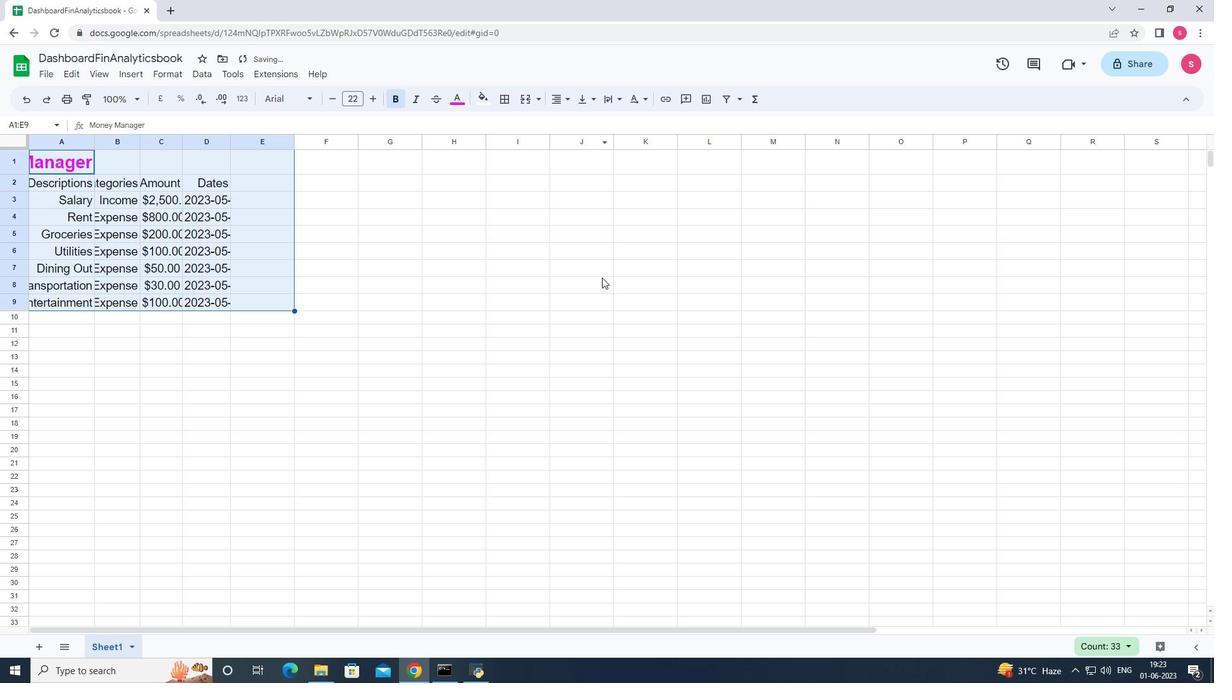 
Action: Mouse pressed left at (602, 280)
Screenshot: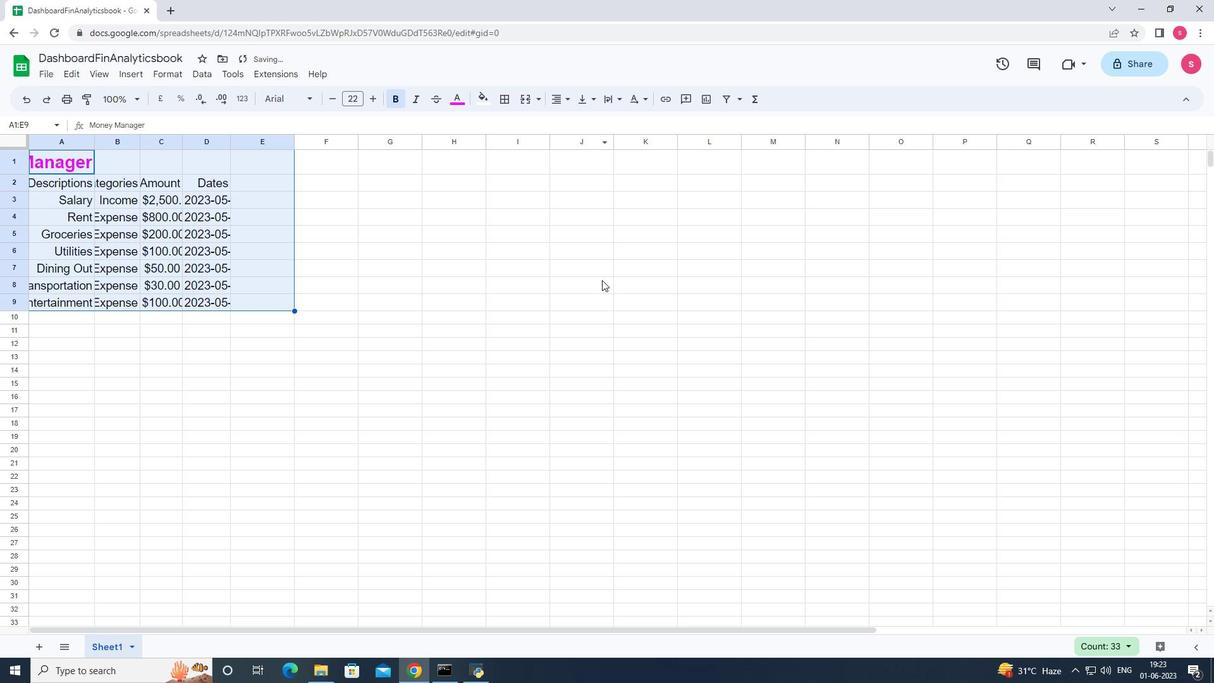 
Action: Mouse moved to (94, 141)
Screenshot: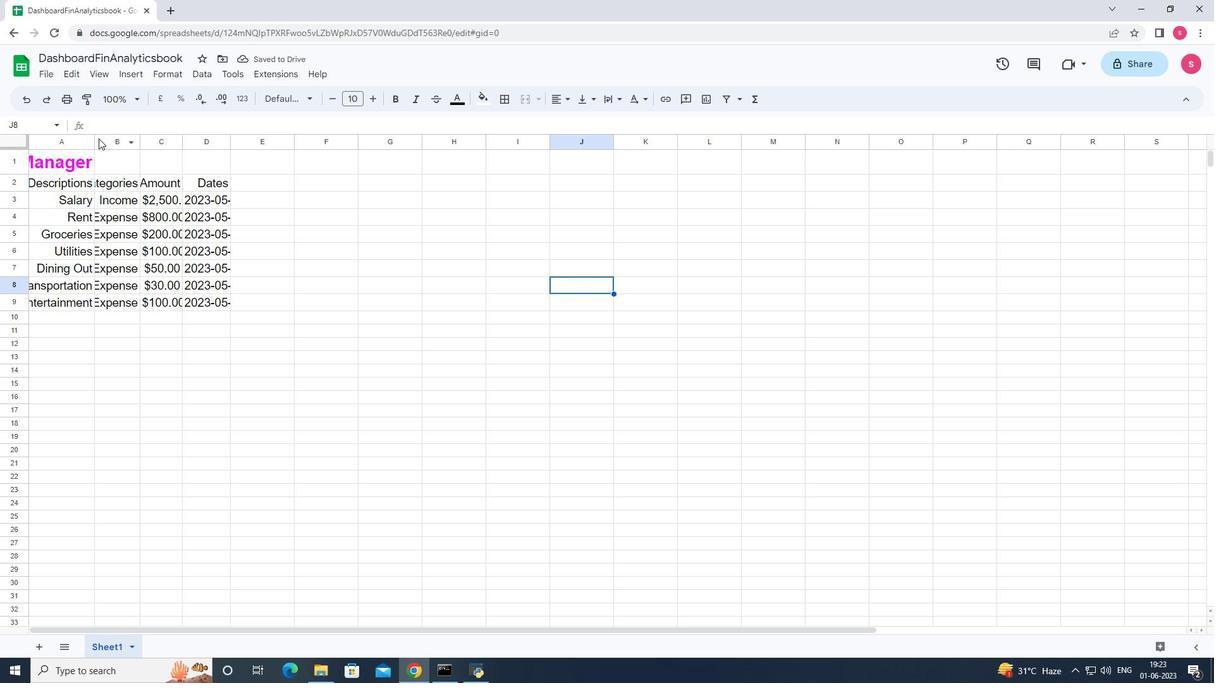
Action: Mouse pressed left at (94, 141)
Screenshot: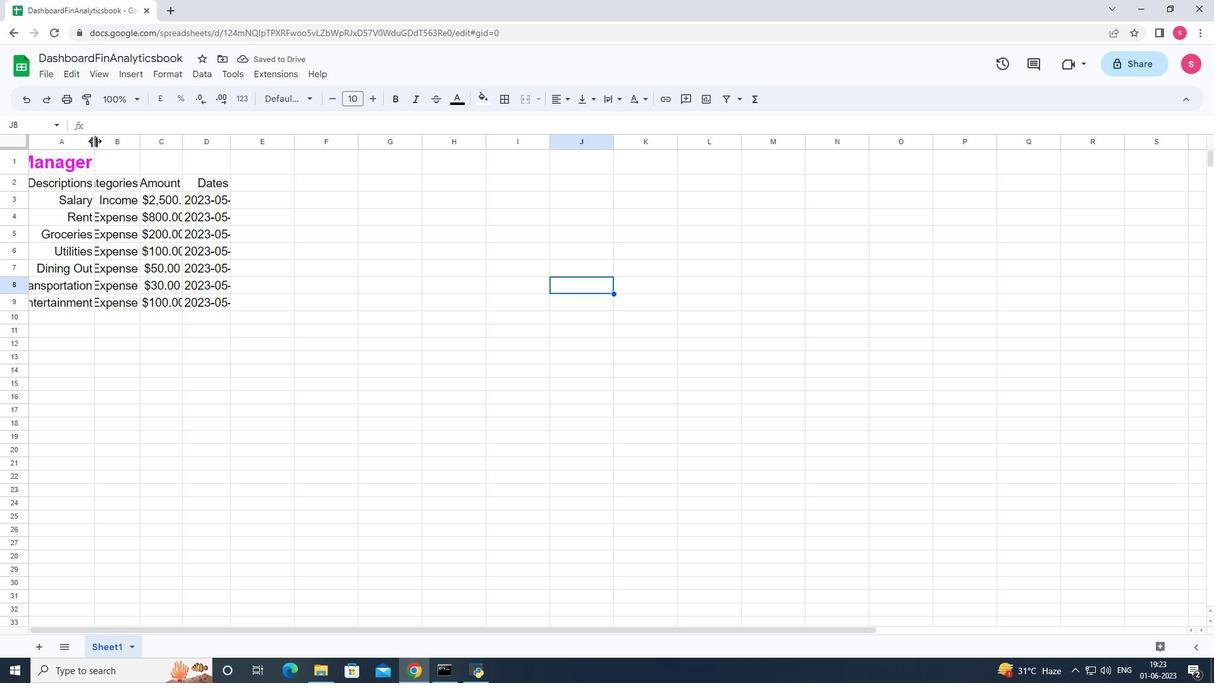
Action: Mouse pressed left at (94, 141)
Screenshot: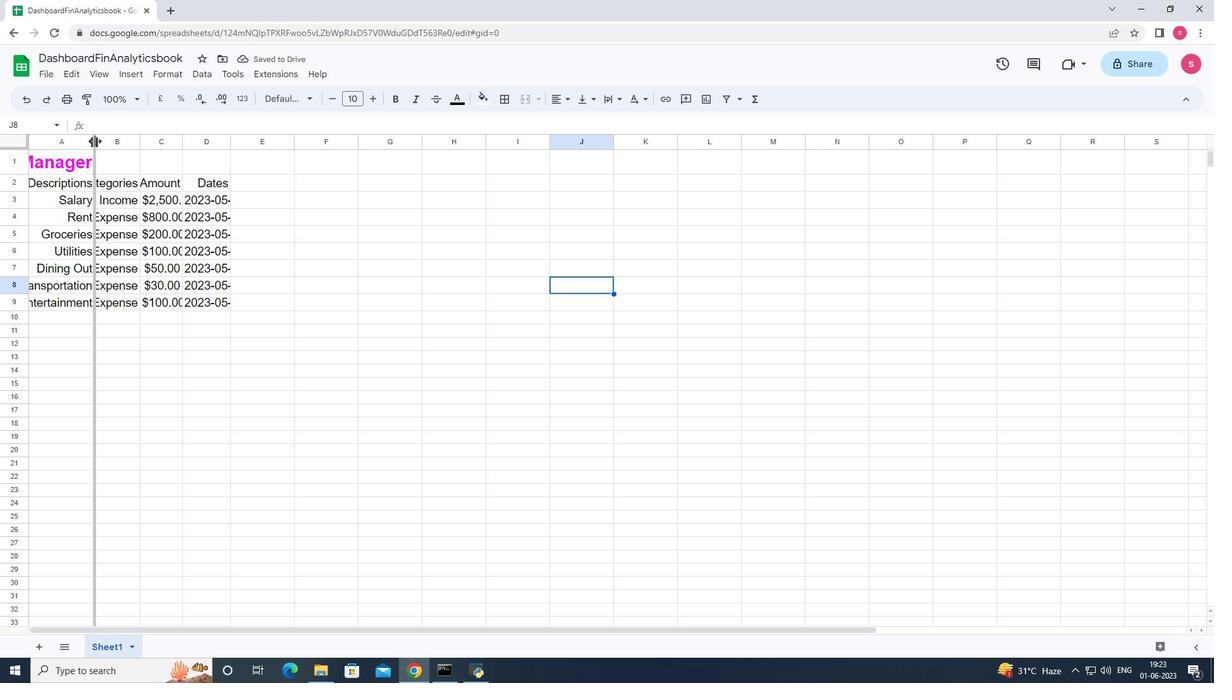 
Action: Mouse moved to (215, 139)
Screenshot: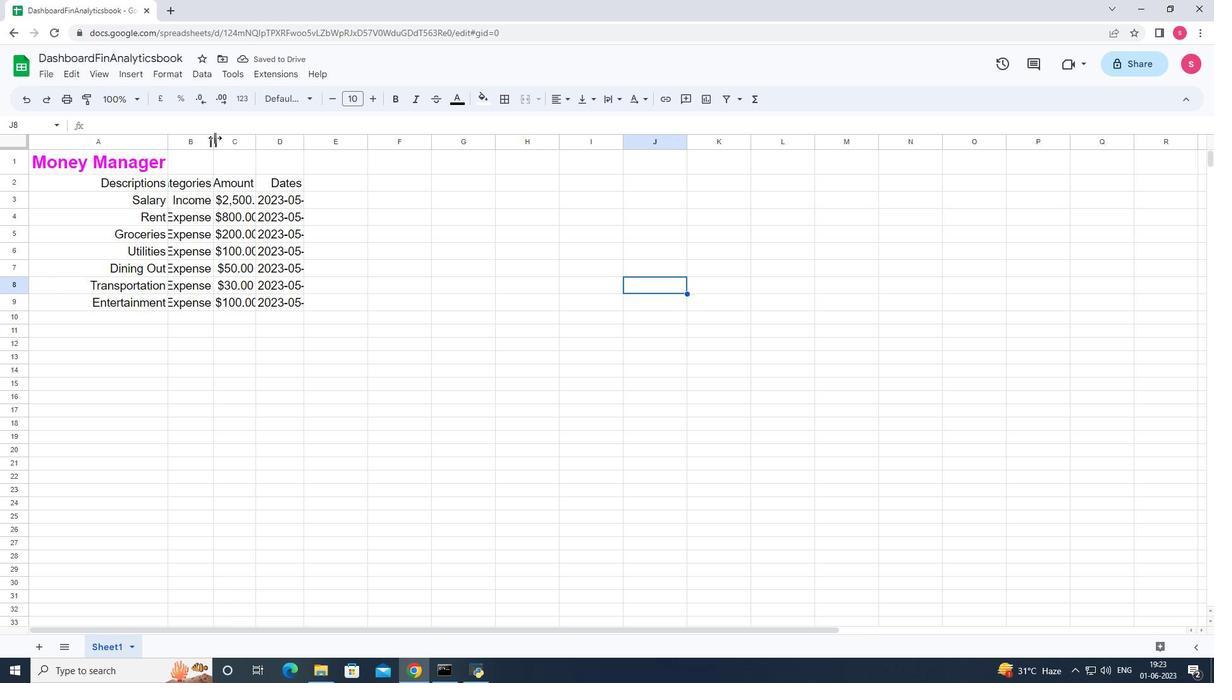 
Action: Mouse pressed left at (215, 139)
Screenshot: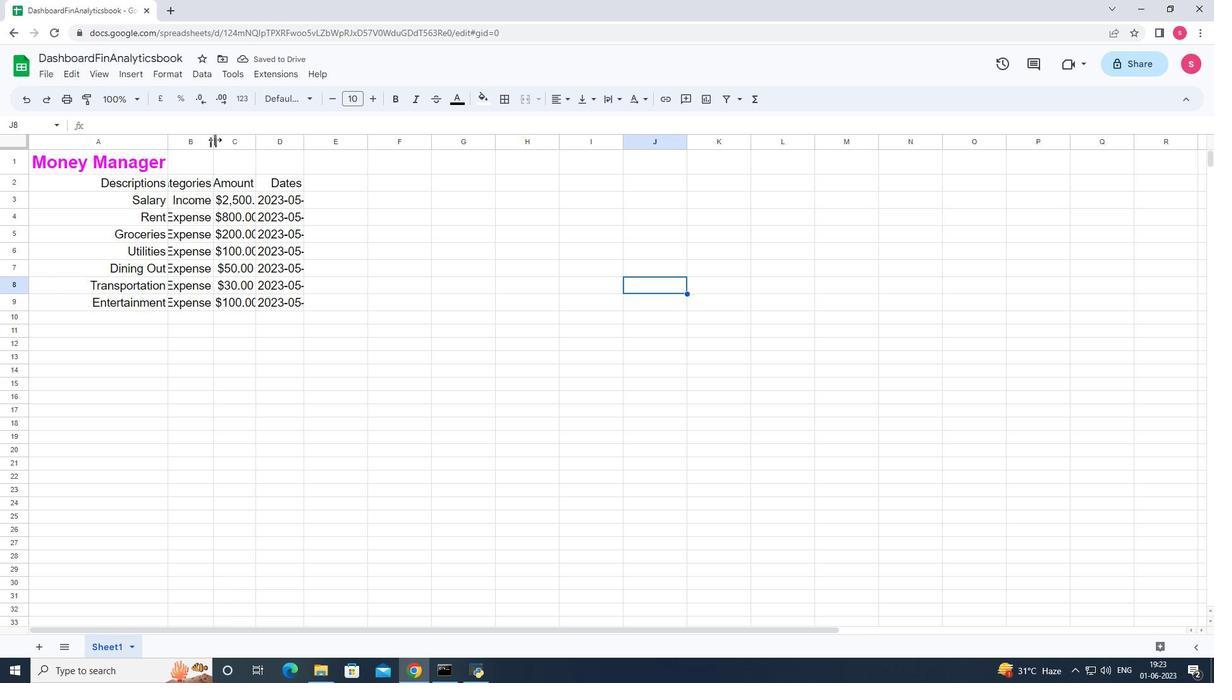 
Action: Mouse pressed left at (215, 139)
Screenshot: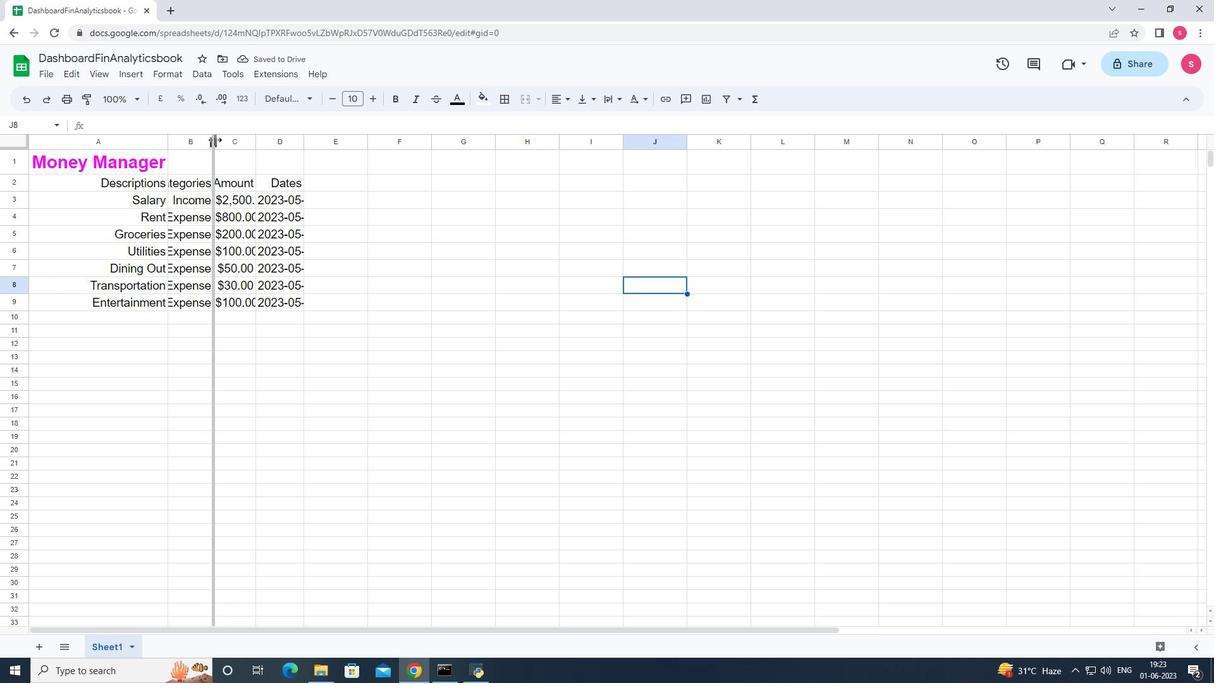
Action: Mouse moved to (272, 146)
Screenshot: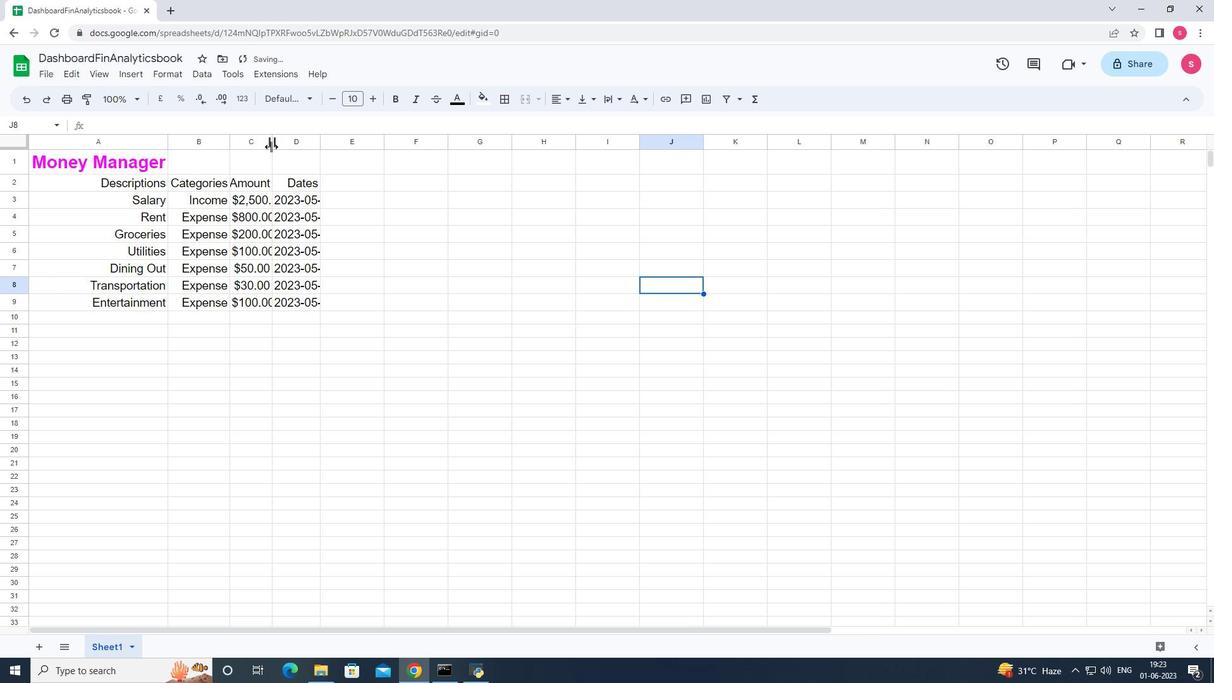 
Action: Mouse pressed left at (272, 146)
Screenshot: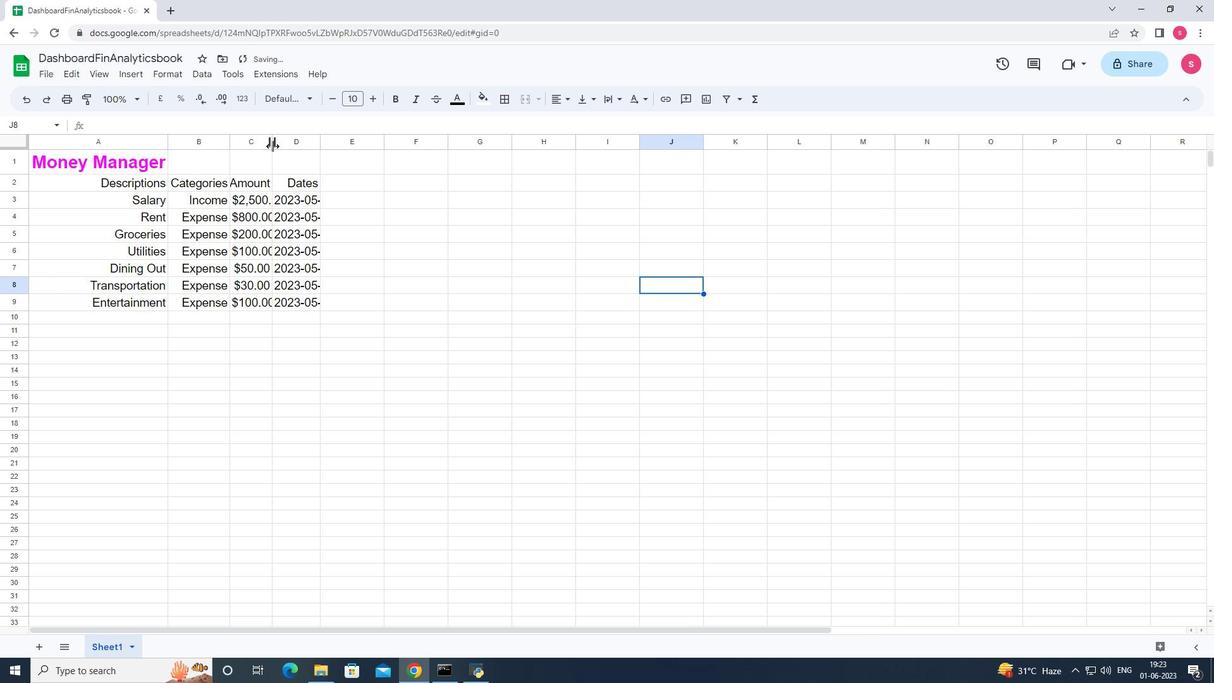 
Action: Mouse pressed left at (272, 146)
Screenshot: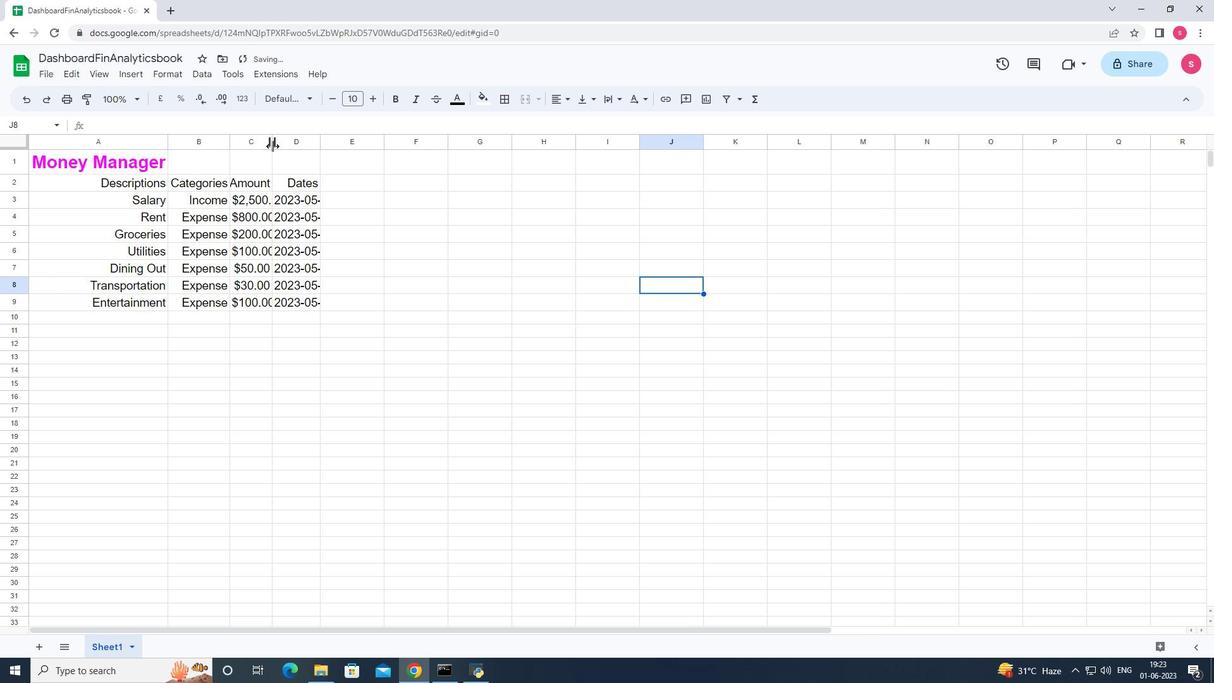
Action: Mouse moved to (334, 144)
Screenshot: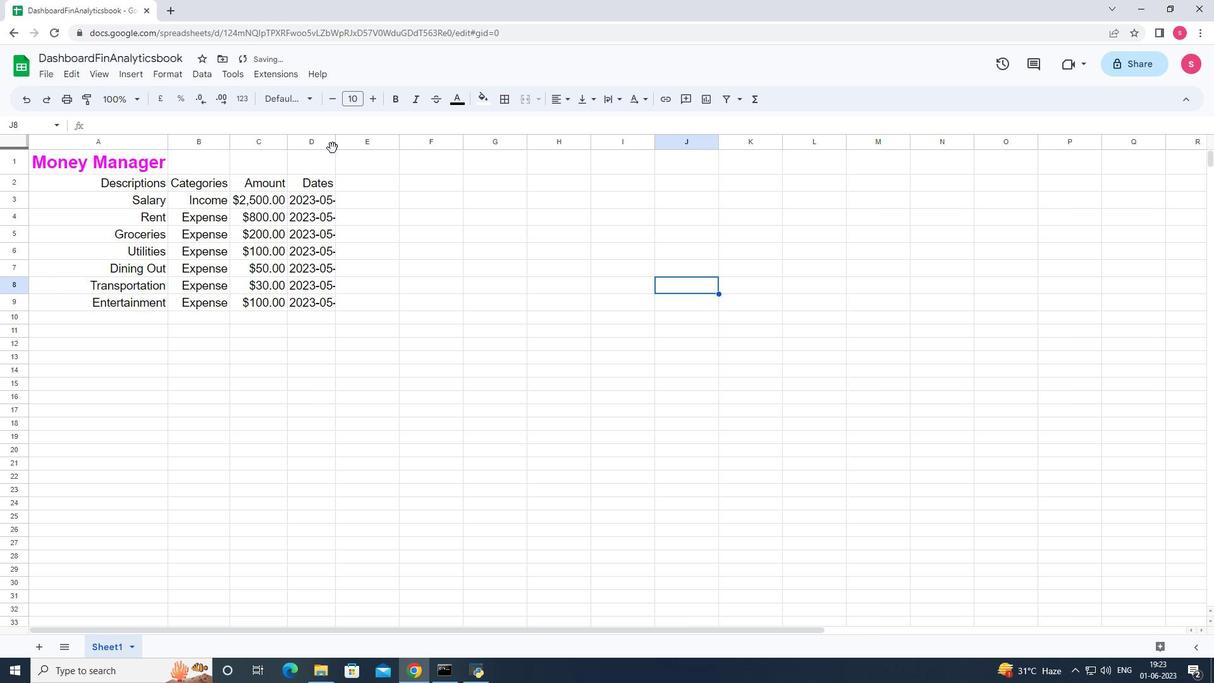 
Action: Mouse pressed left at (334, 144)
Screenshot: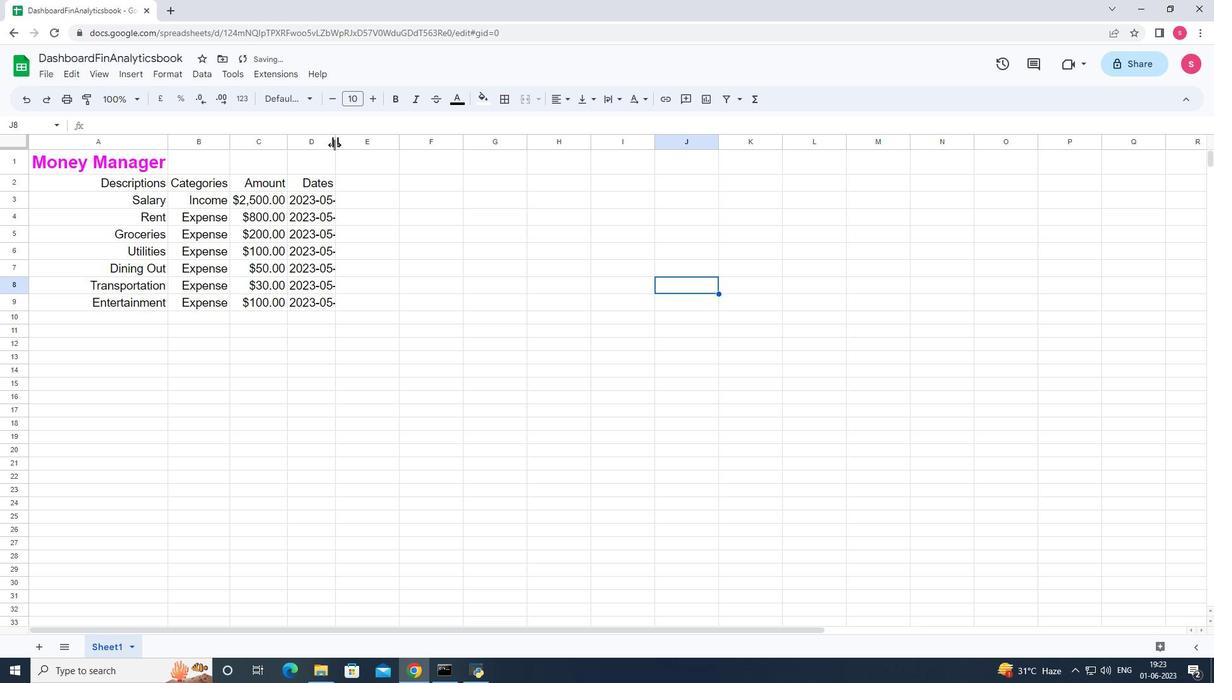 
Action: Mouse pressed left at (334, 144)
Screenshot: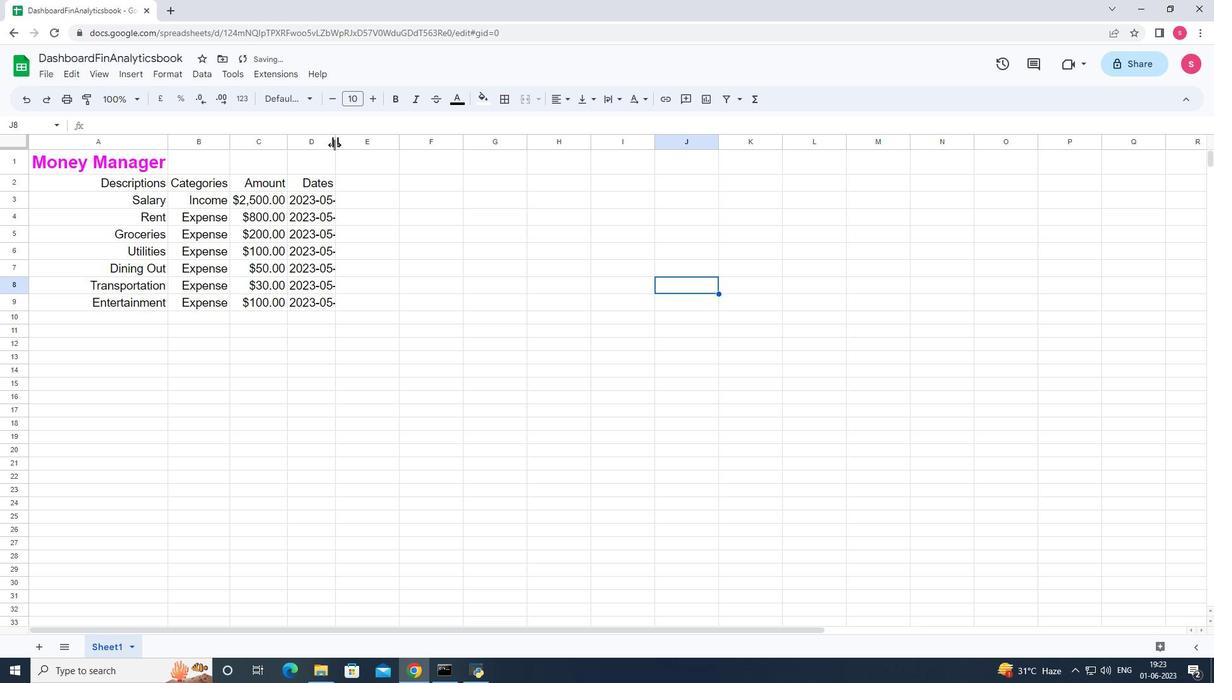 
Action: Mouse moved to (513, 277)
Screenshot: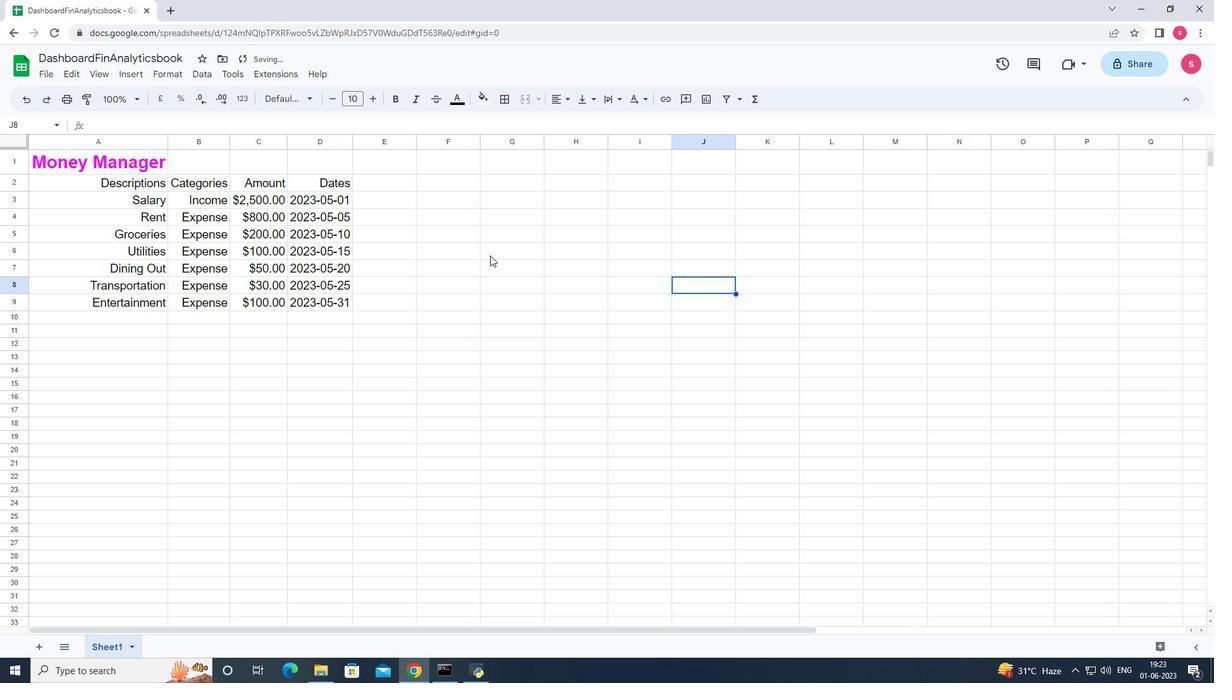 
Action: Mouse pressed left at (513, 277)
Screenshot: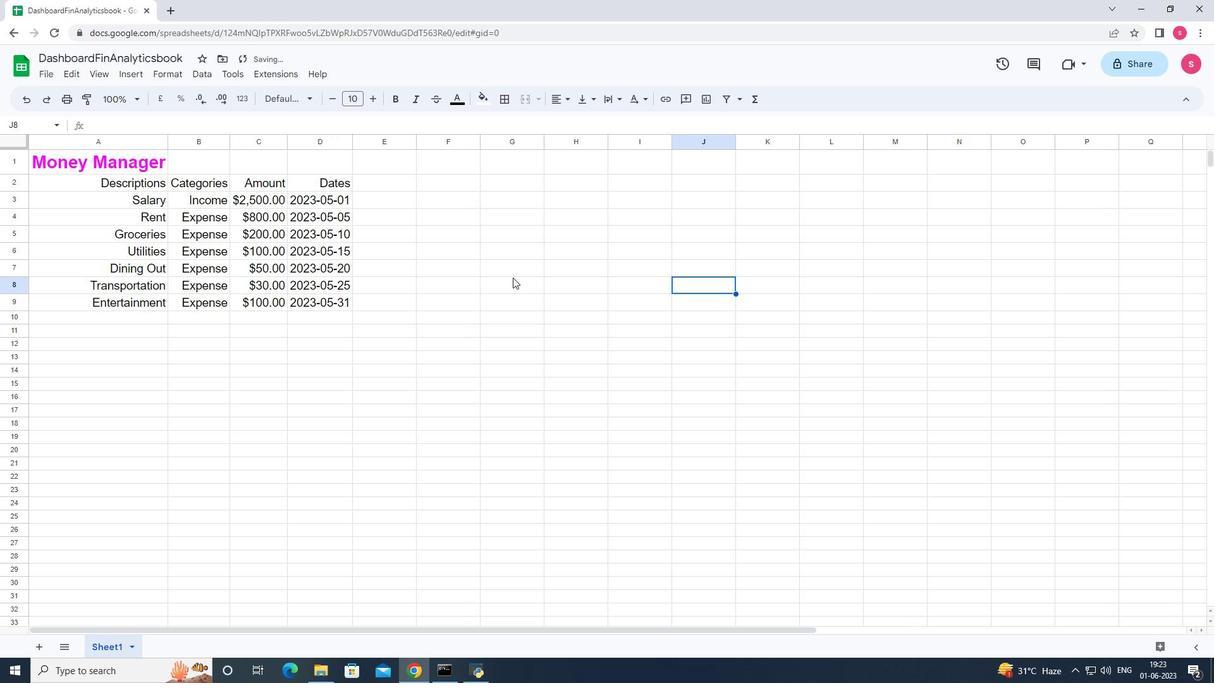 
Action: Key pressed ctrl+S
Screenshot: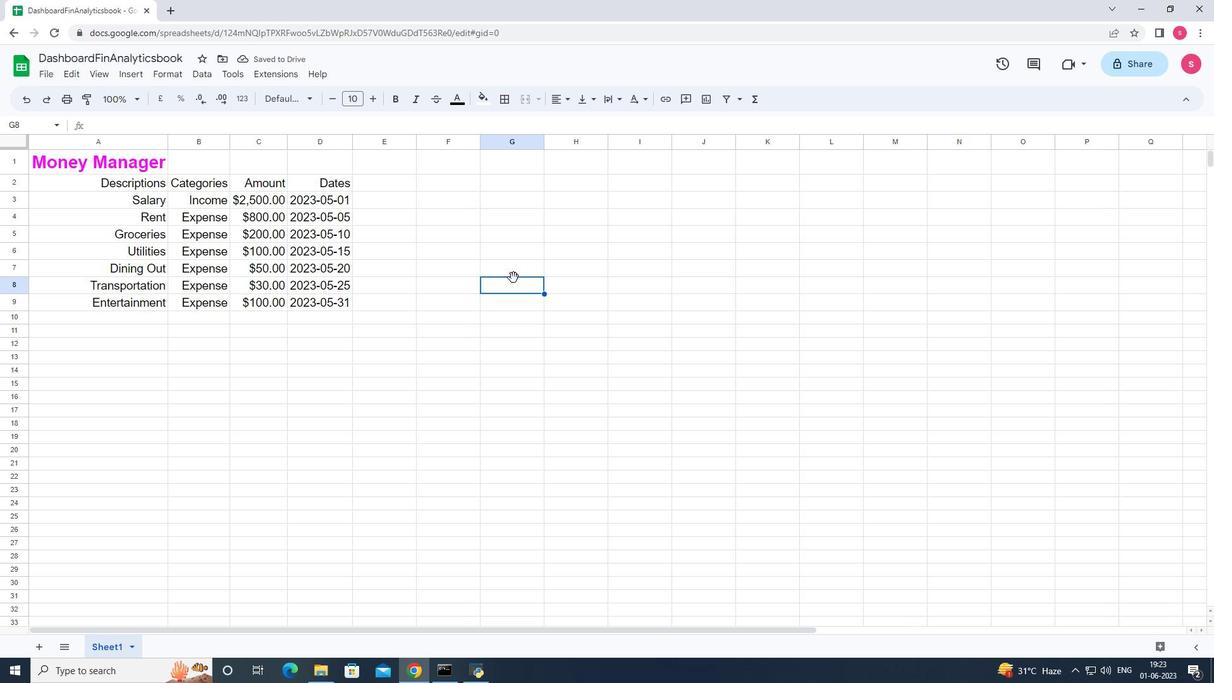 
